 Task: Search one way flight ticket for 4 adults, 1 infant in seat and 1 infant on lap in premium economy from Branson: Branson Airport to Springfield: Abraham Lincoln Capital Airport on 5-2-2023. Choice of flights is Emirates. Number of bags: 5 checked bags. Price is upto 60000. Outbound departure time preference is 14:00.
Action: Mouse moved to (333, 282)
Screenshot: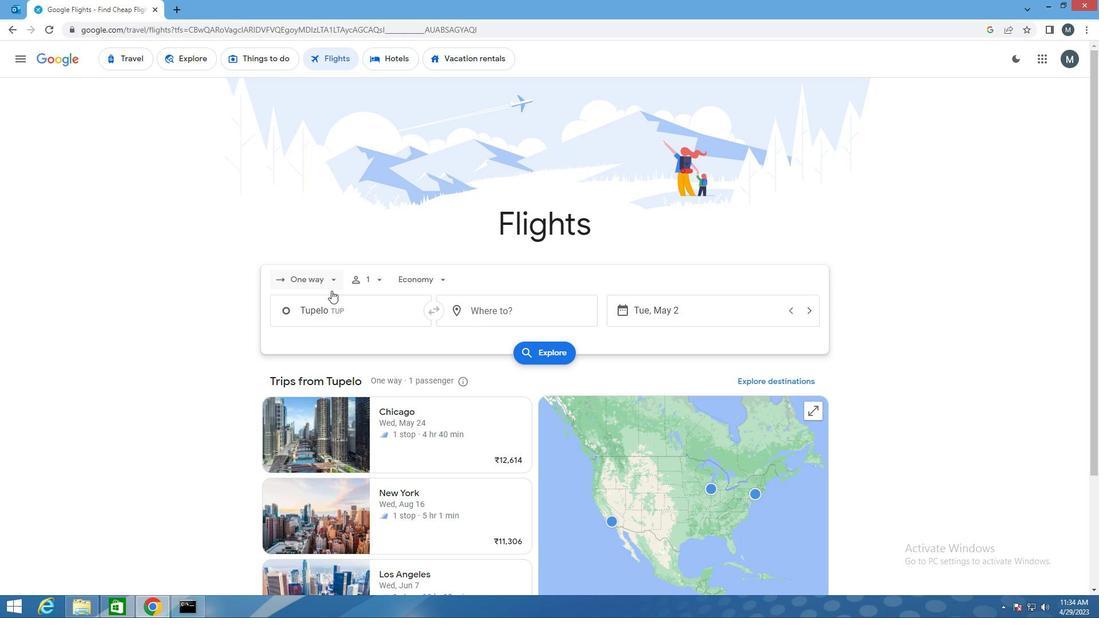 
Action: Mouse pressed left at (333, 282)
Screenshot: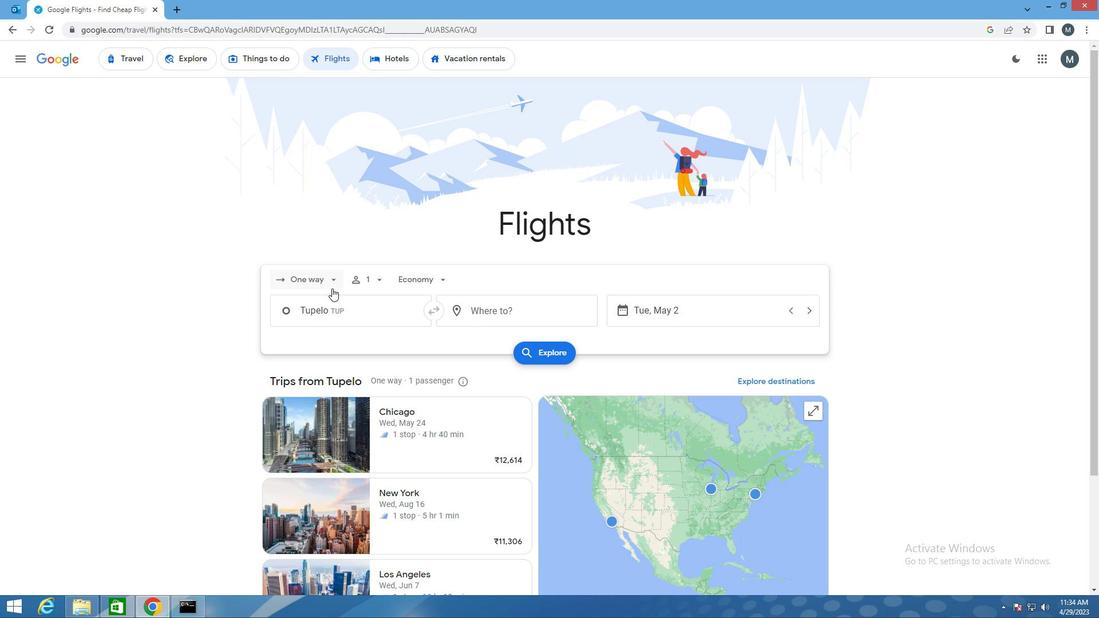 
Action: Mouse moved to (329, 328)
Screenshot: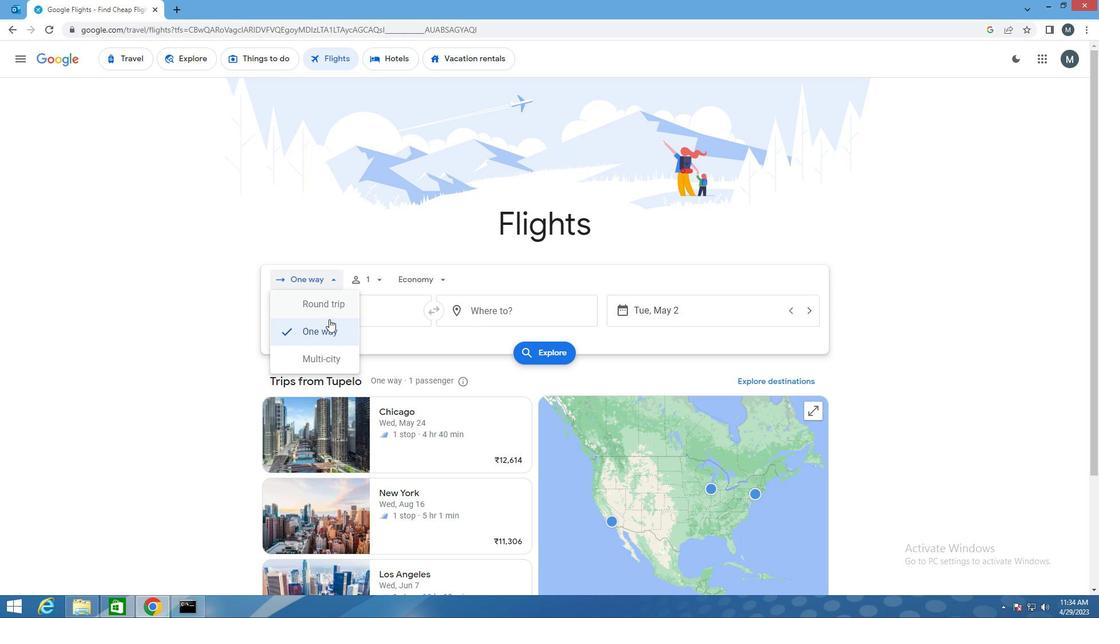 
Action: Mouse pressed left at (329, 328)
Screenshot: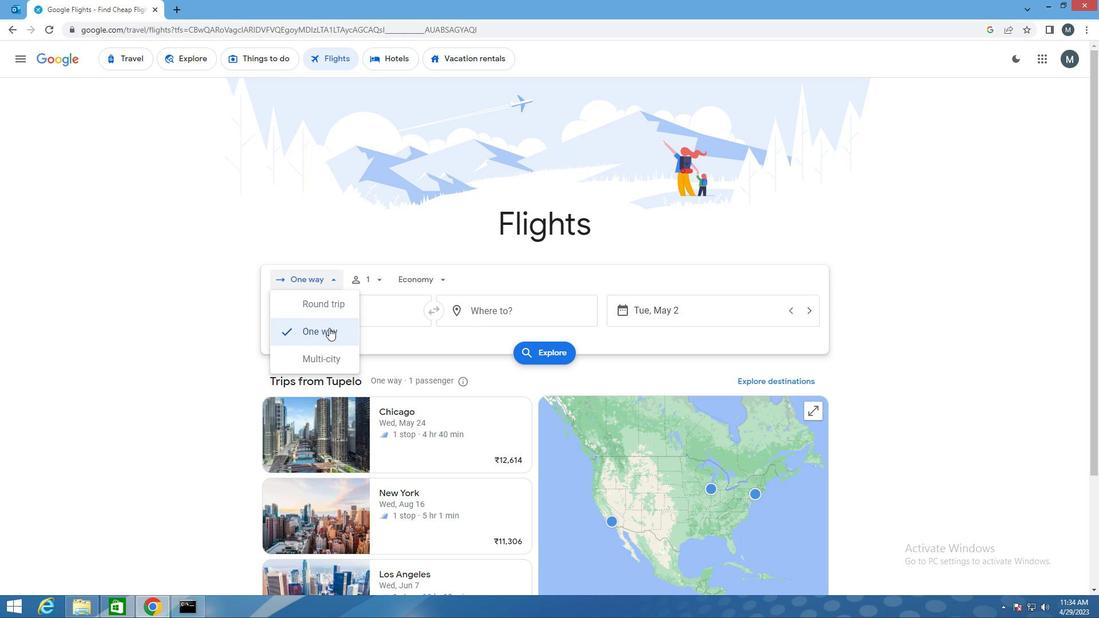
Action: Mouse moved to (367, 282)
Screenshot: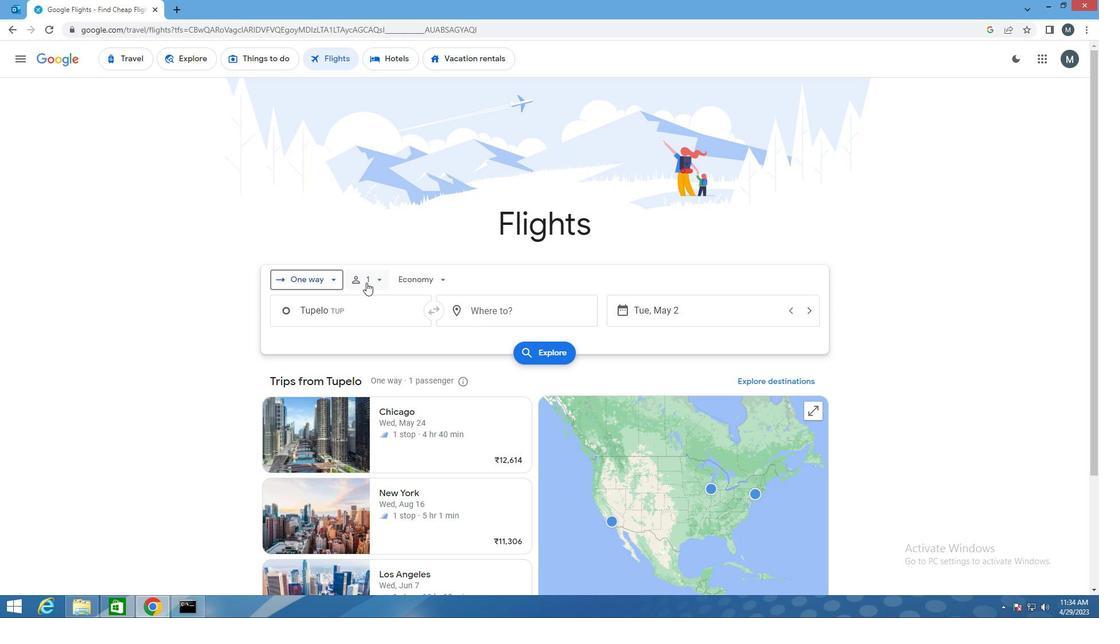 
Action: Mouse pressed left at (367, 282)
Screenshot: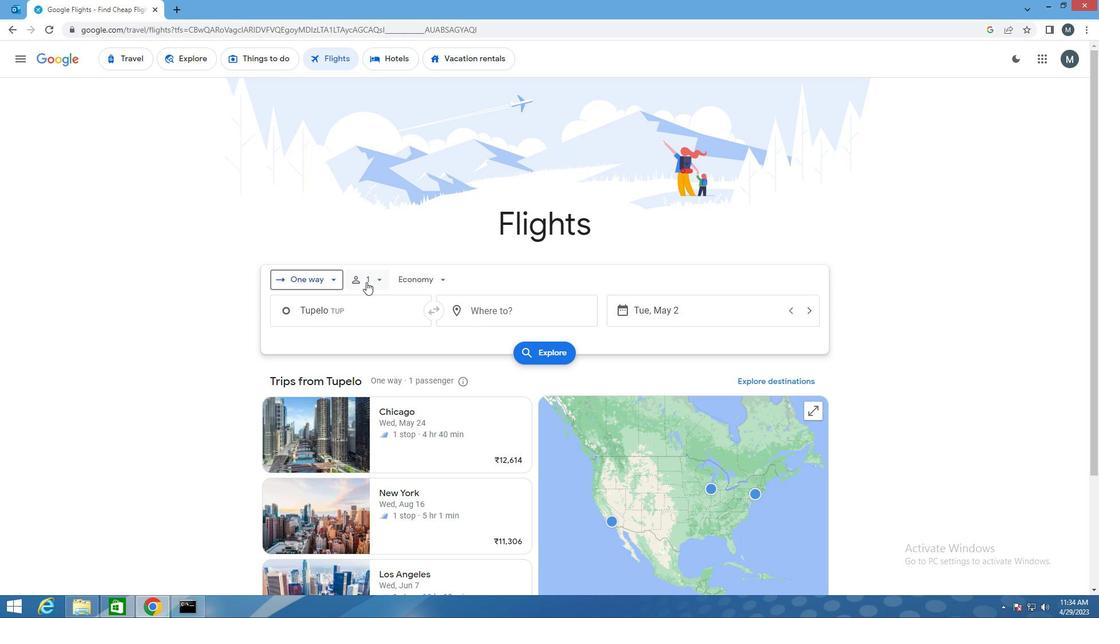
Action: Mouse moved to (461, 310)
Screenshot: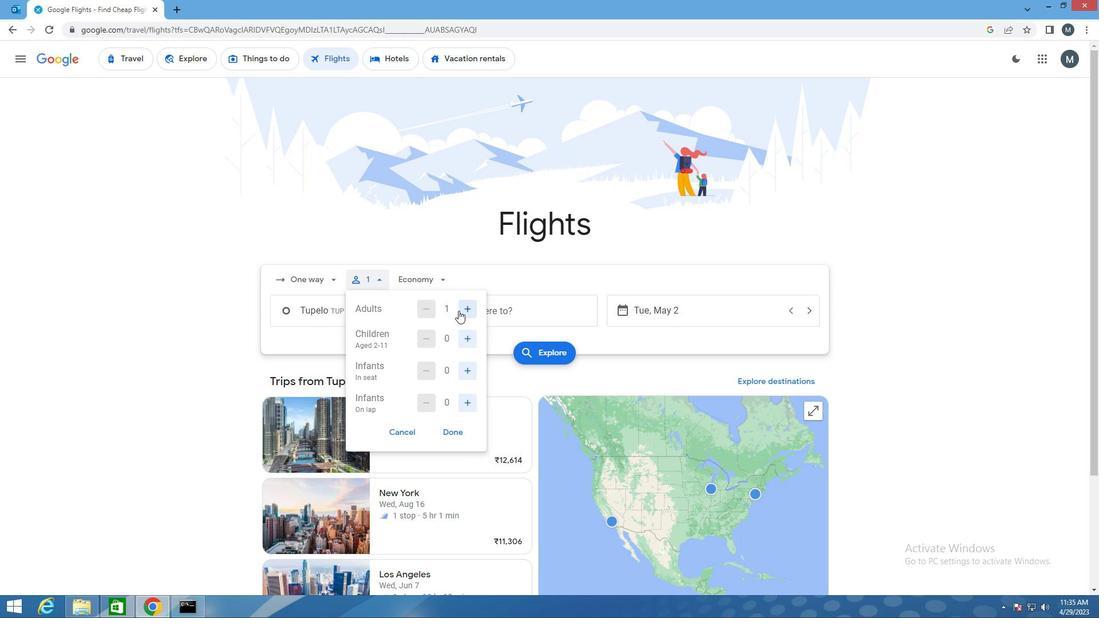 
Action: Mouse pressed left at (461, 310)
Screenshot: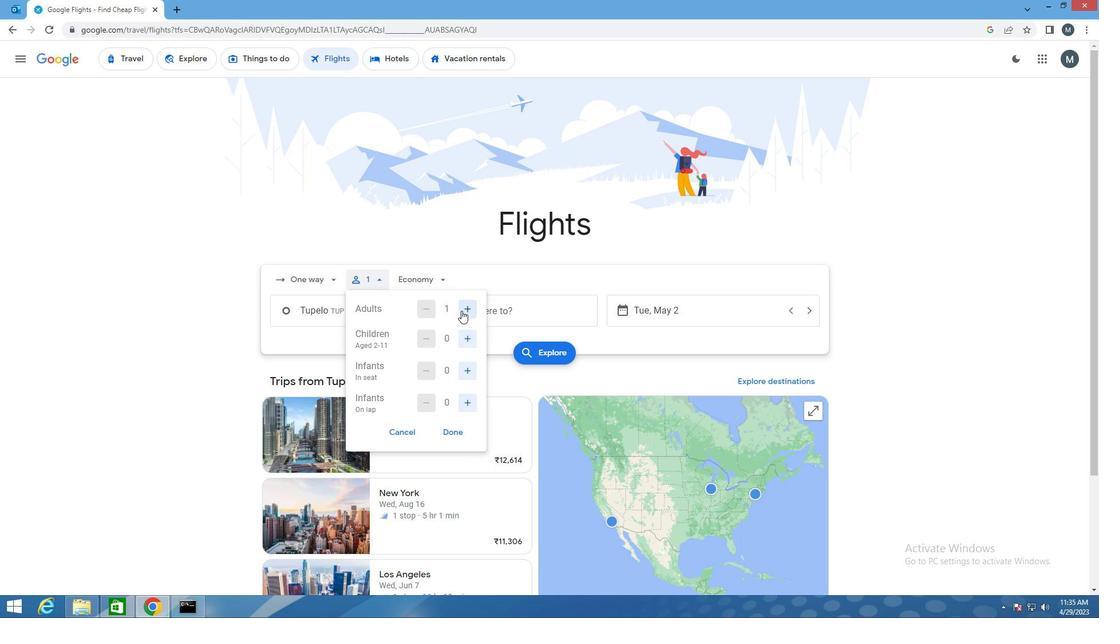
Action: Mouse pressed left at (461, 310)
Screenshot: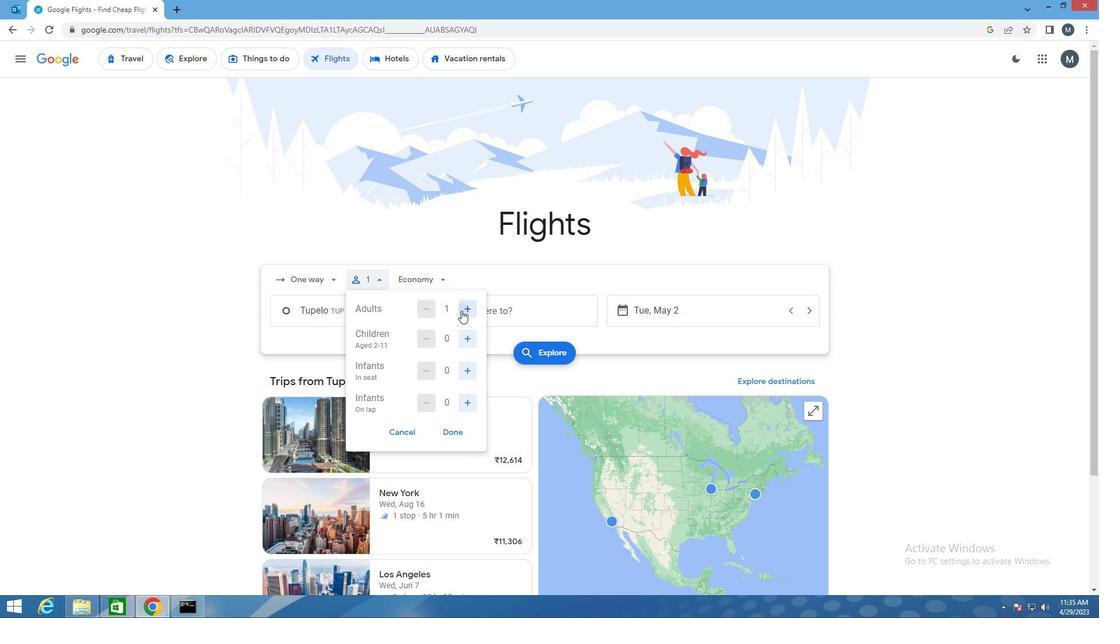 
Action: Mouse pressed left at (461, 310)
Screenshot: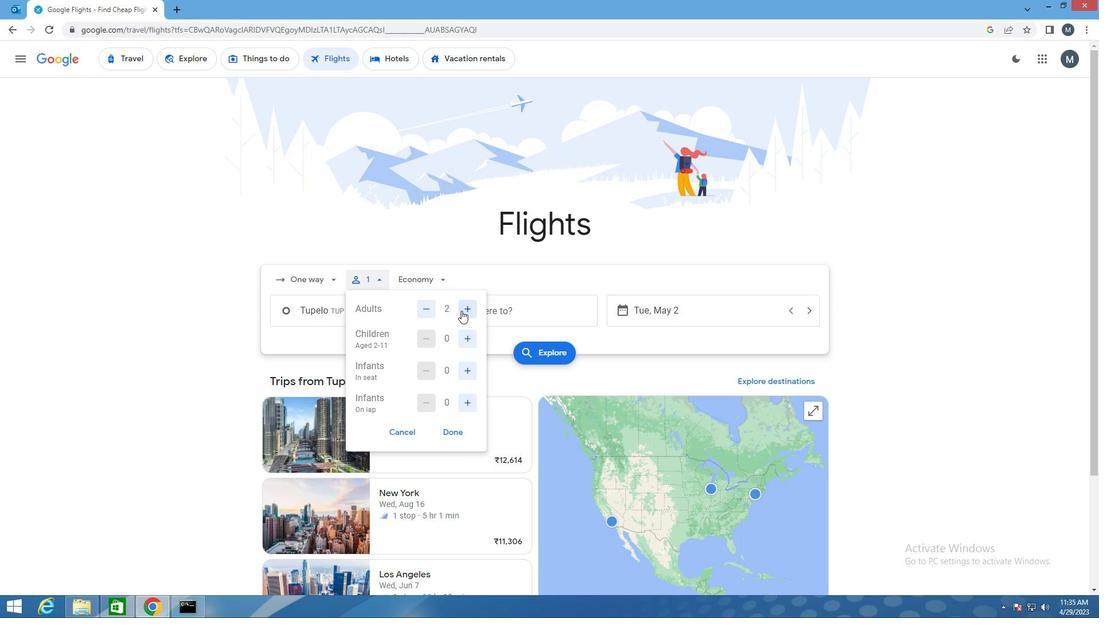 
Action: Mouse moved to (464, 340)
Screenshot: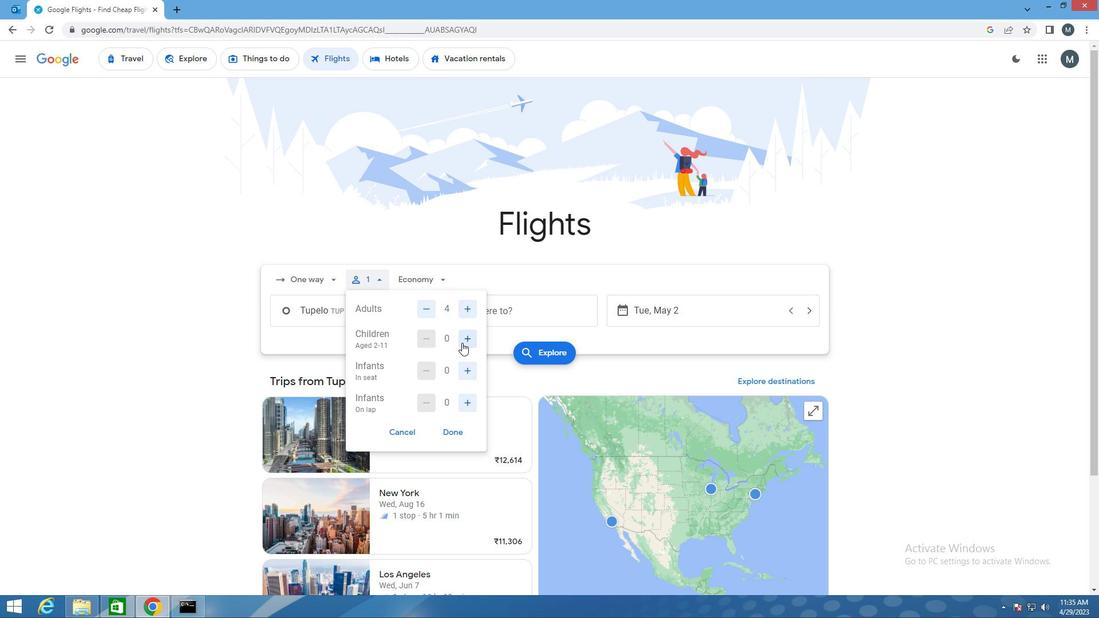
Action: Mouse pressed left at (464, 340)
Screenshot: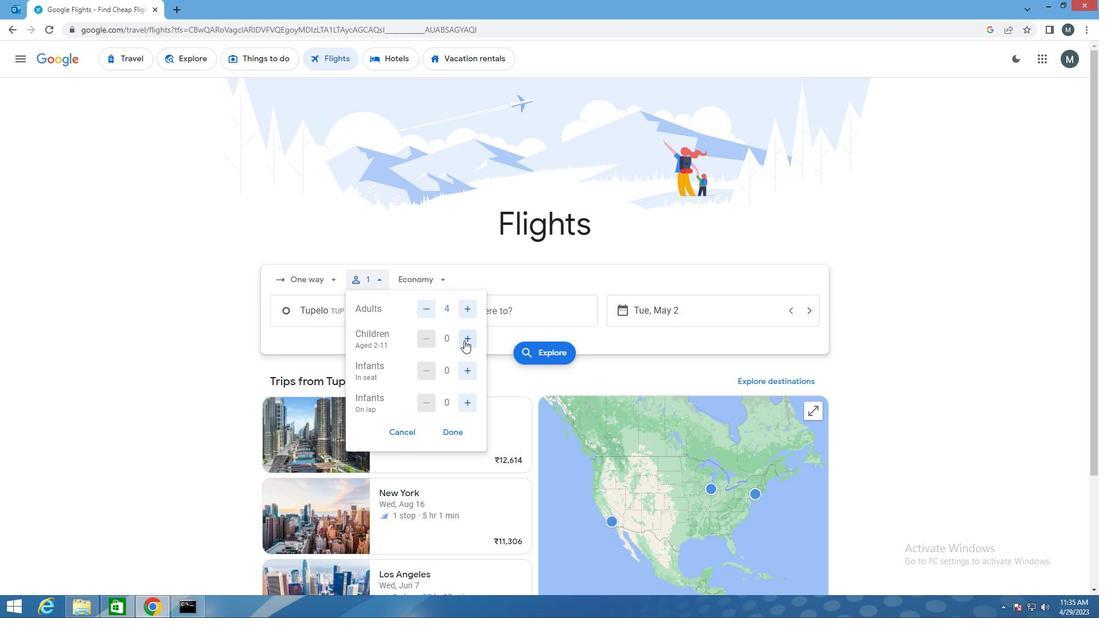 
Action: Mouse moved to (428, 340)
Screenshot: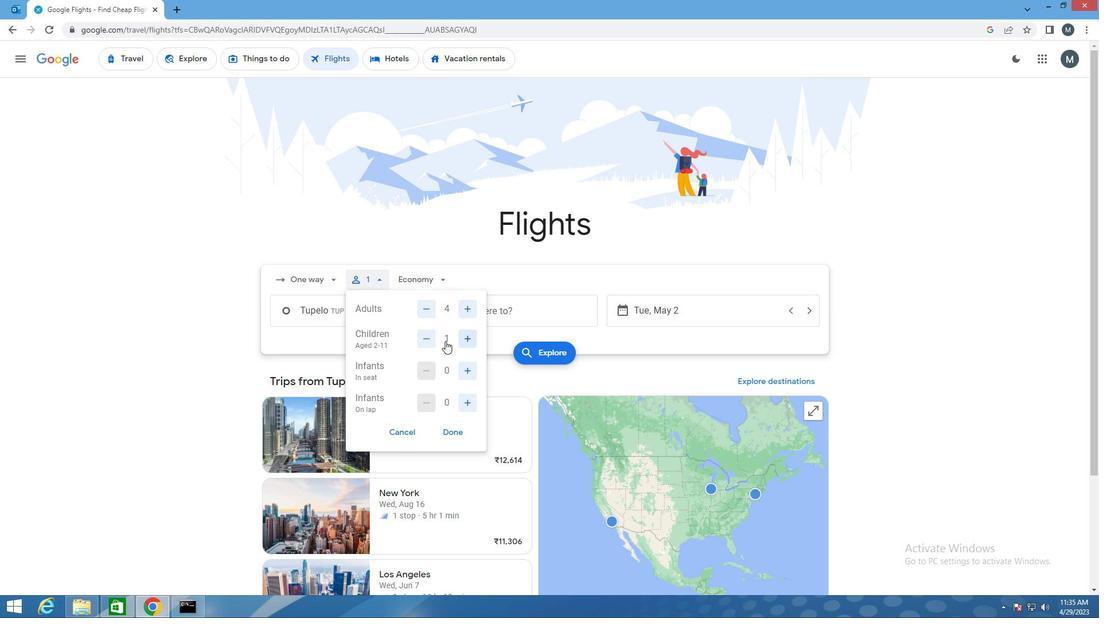 
Action: Mouse pressed left at (428, 340)
Screenshot: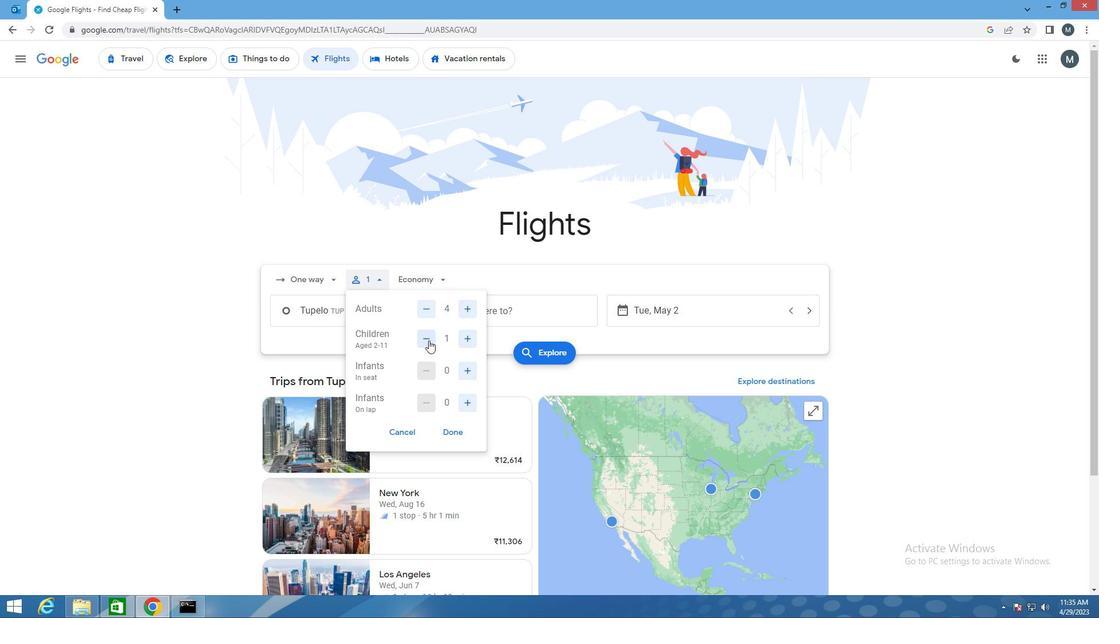 
Action: Mouse moved to (461, 370)
Screenshot: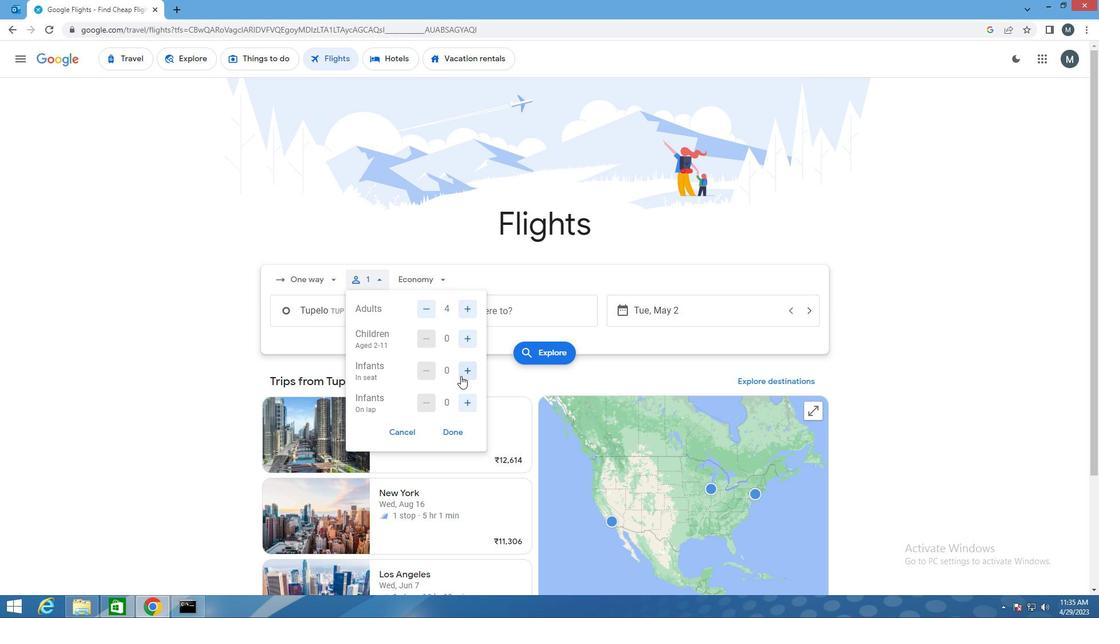 
Action: Mouse pressed left at (461, 370)
Screenshot: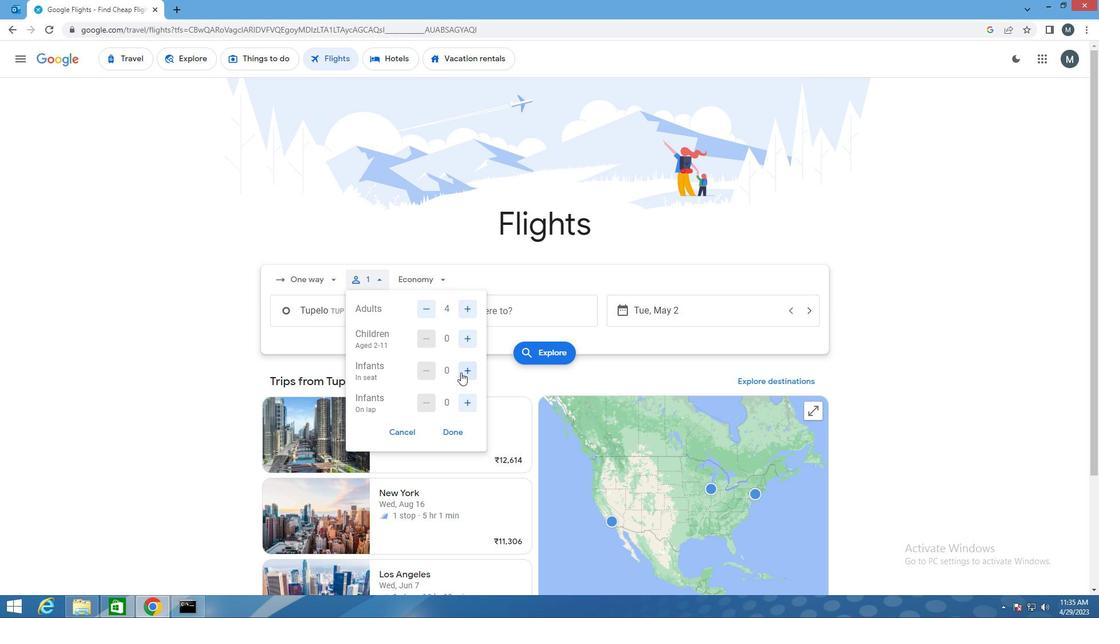 
Action: Mouse moved to (462, 405)
Screenshot: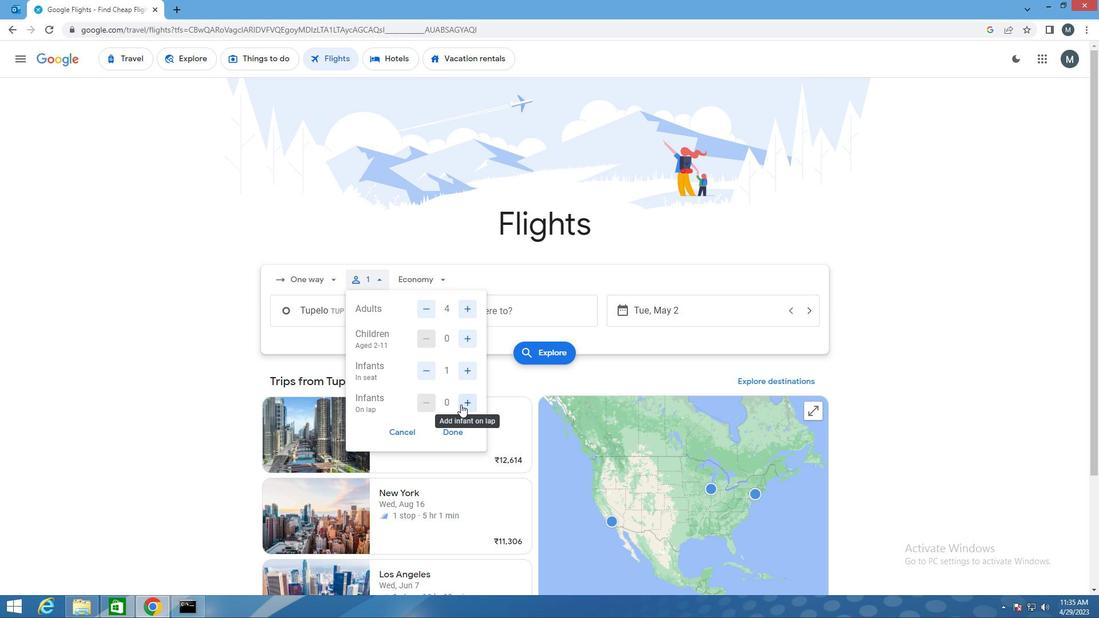 
Action: Mouse pressed left at (462, 405)
Screenshot: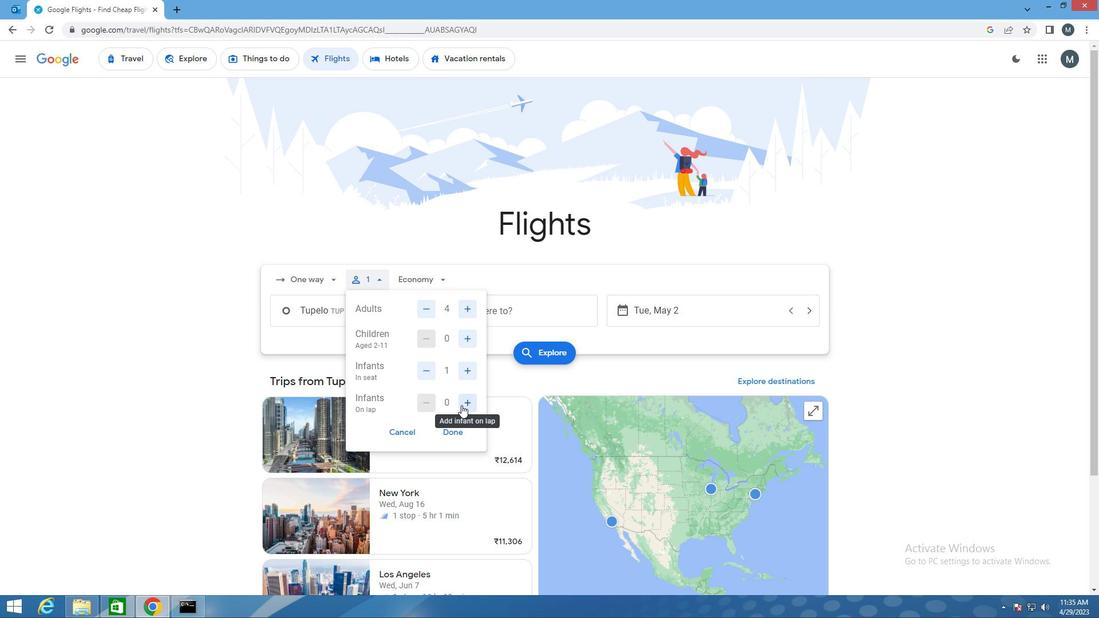 
Action: Mouse moved to (458, 433)
Screenshot: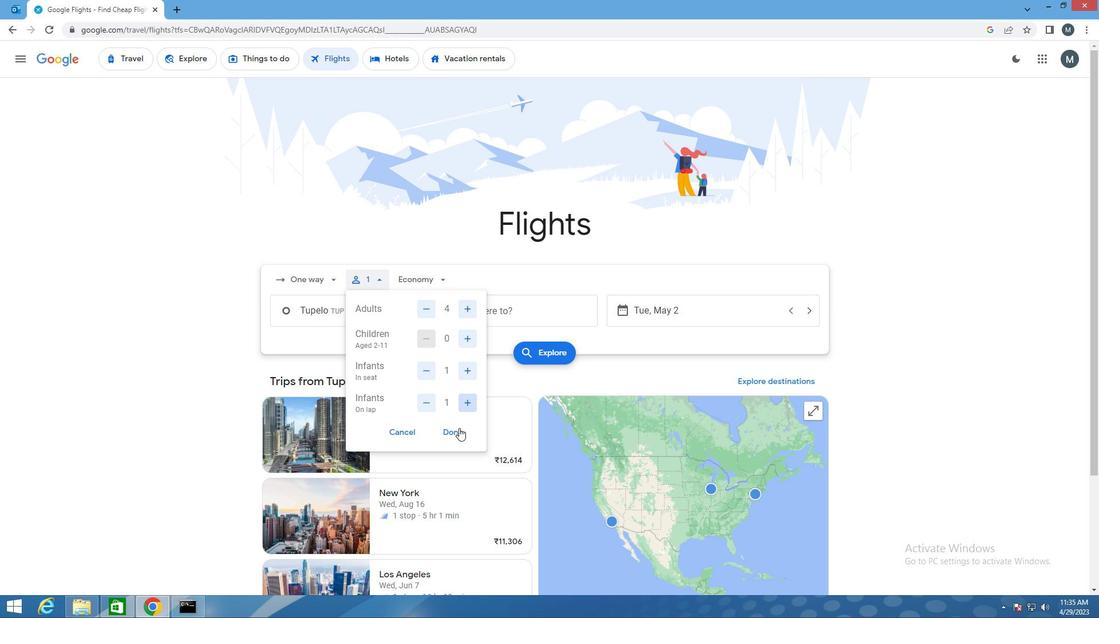 
Action: Mouse pressed left at (458, 433)
Screenshot: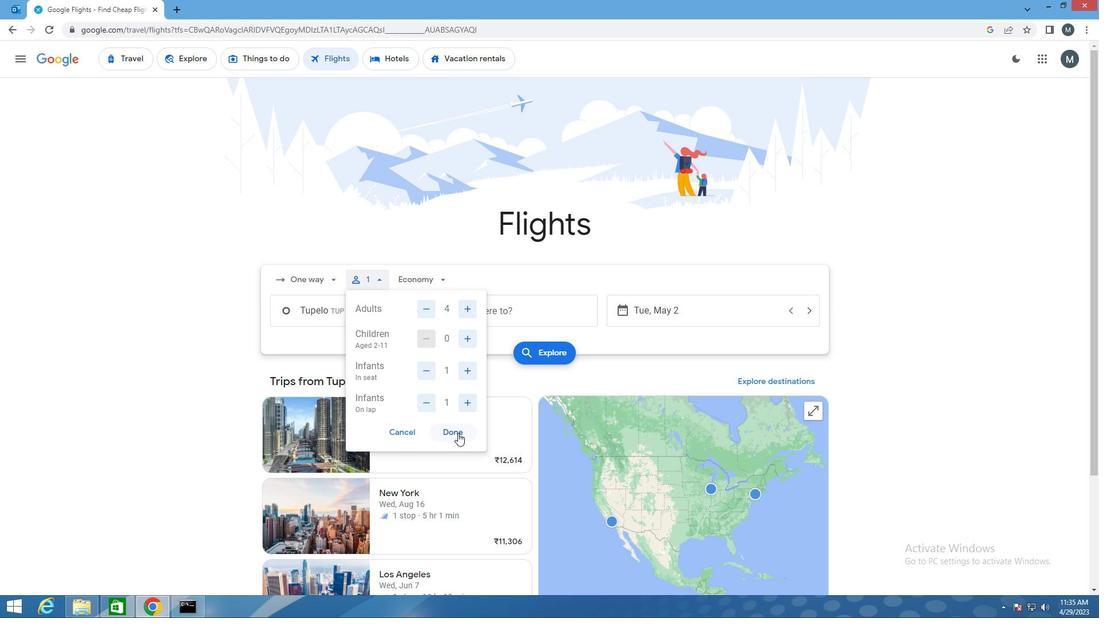 
Action: Mouse moved to (436, 281)
Screenshot: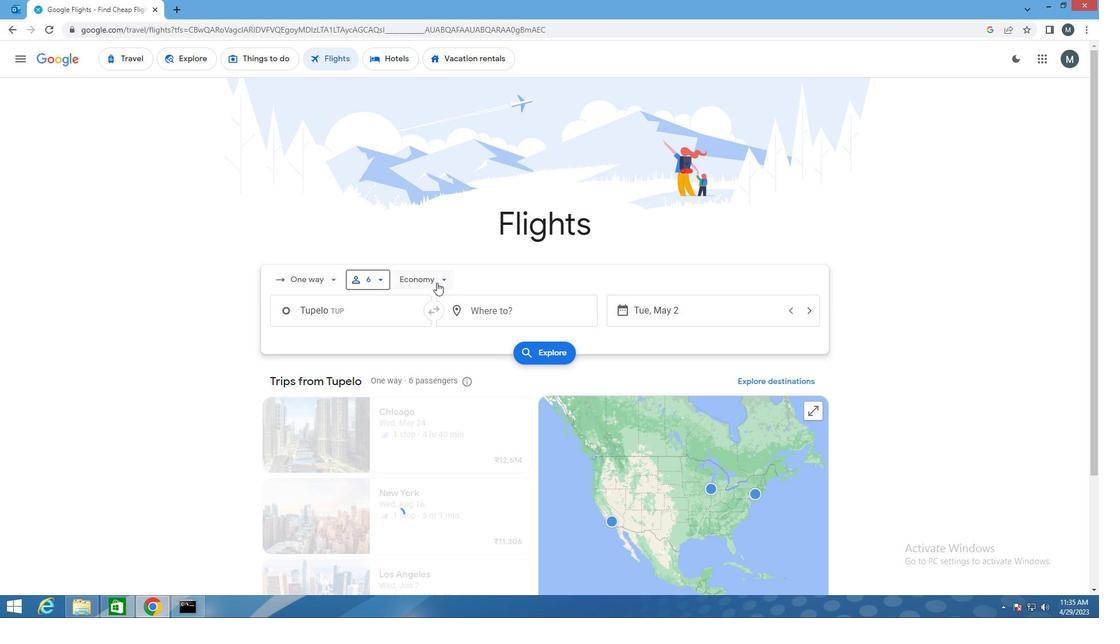 
Action: Mouse pressed left at (436, 281)
Screenshot: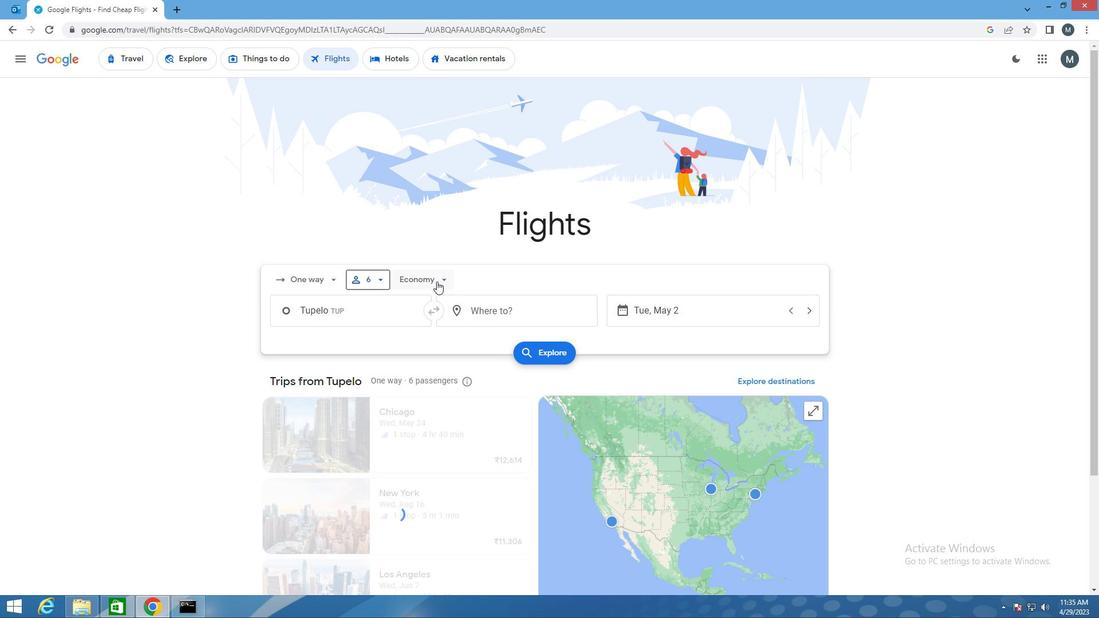 
Action: Mouse moved to (440, 332)
Screenshot: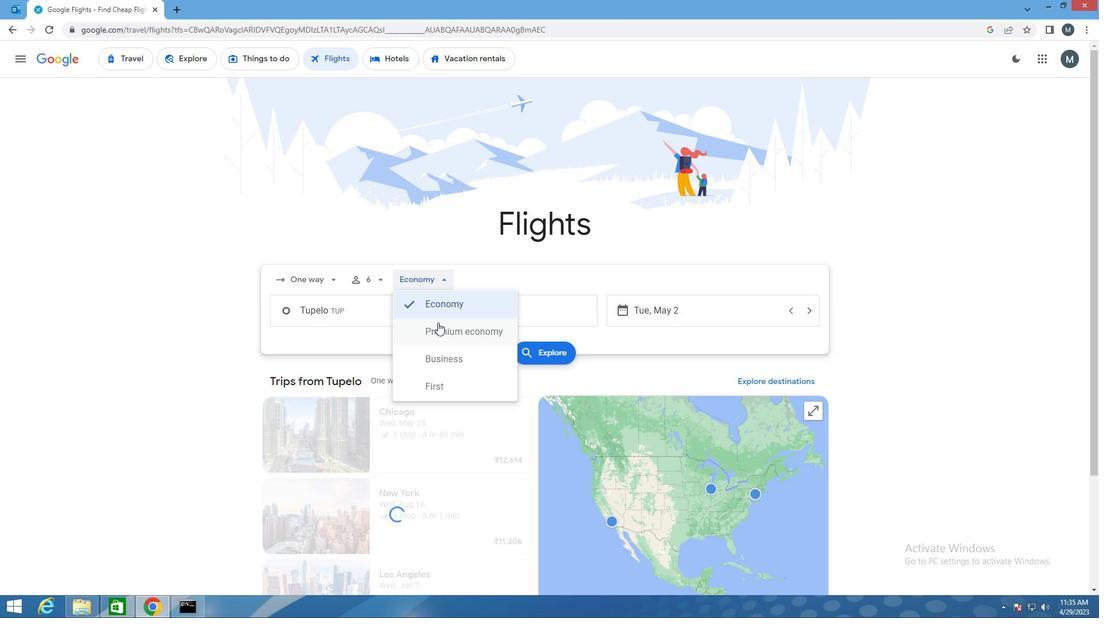 
Action: Mouse pressed left at (440, 332)
Screenshot: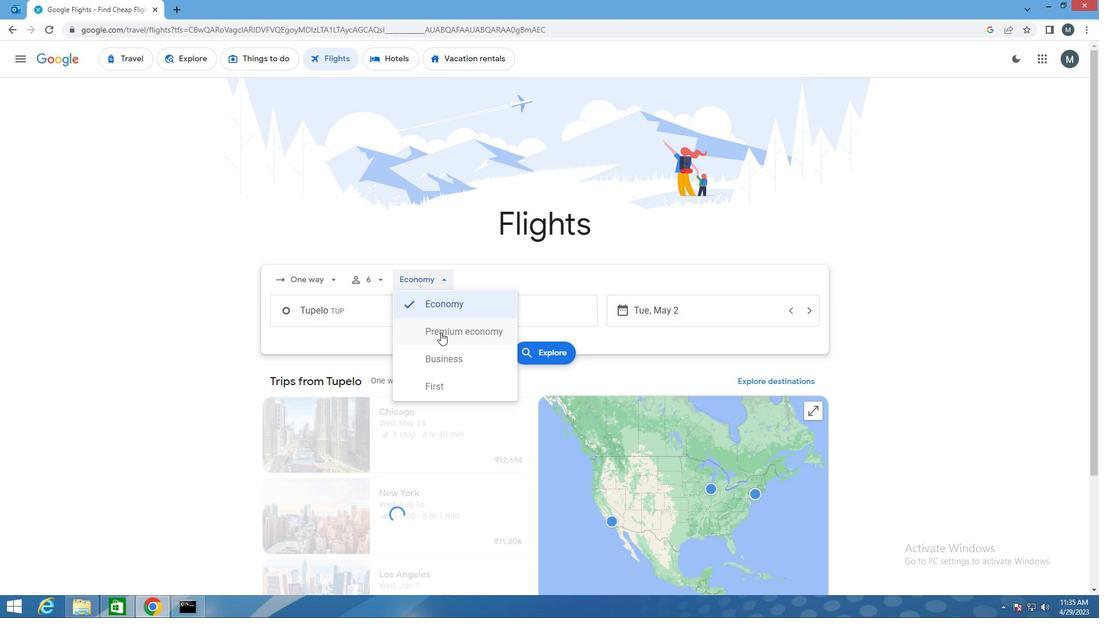 
Action: Mouse moved to (353, 316)
Screenshot: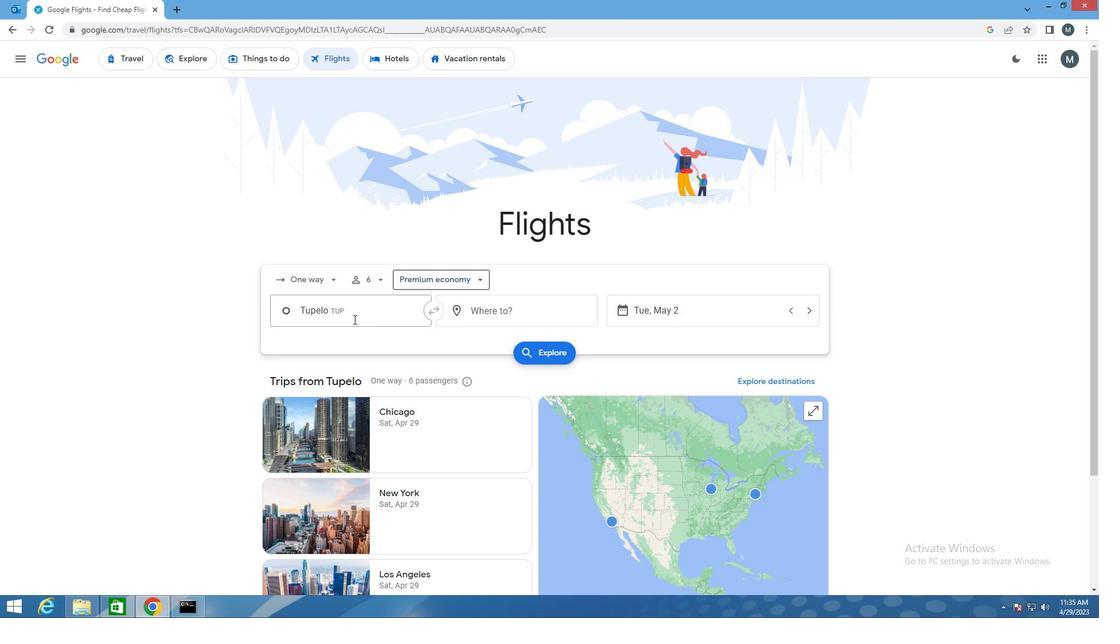 
Action: Mouse pressed left at (353, 316)
Screenshot: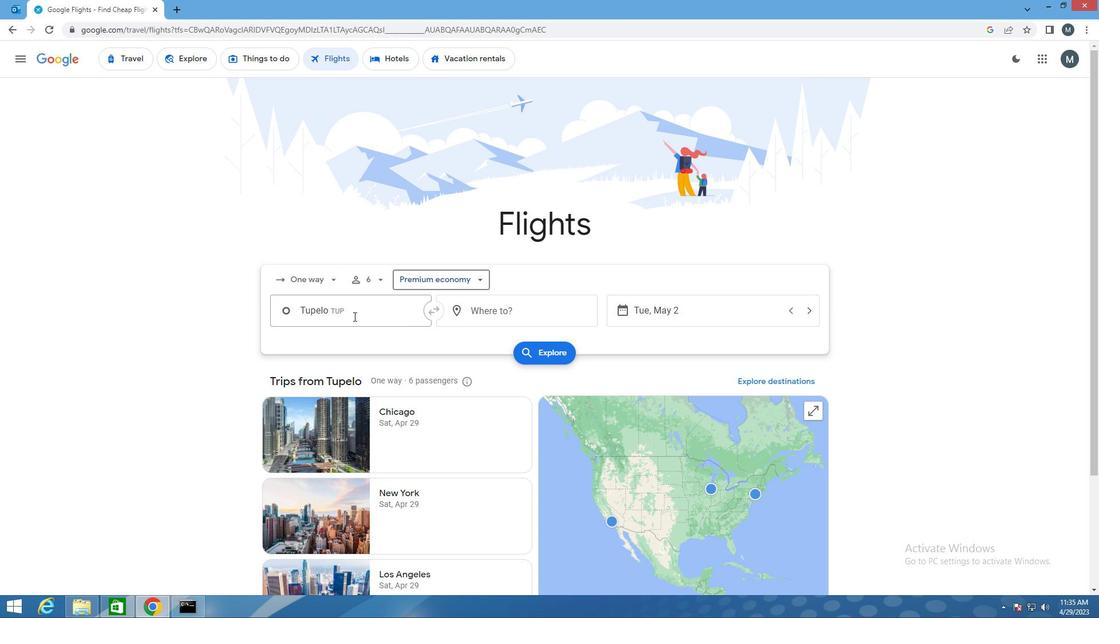 
Action: Mouse moved to (351, 316)
Screenshot: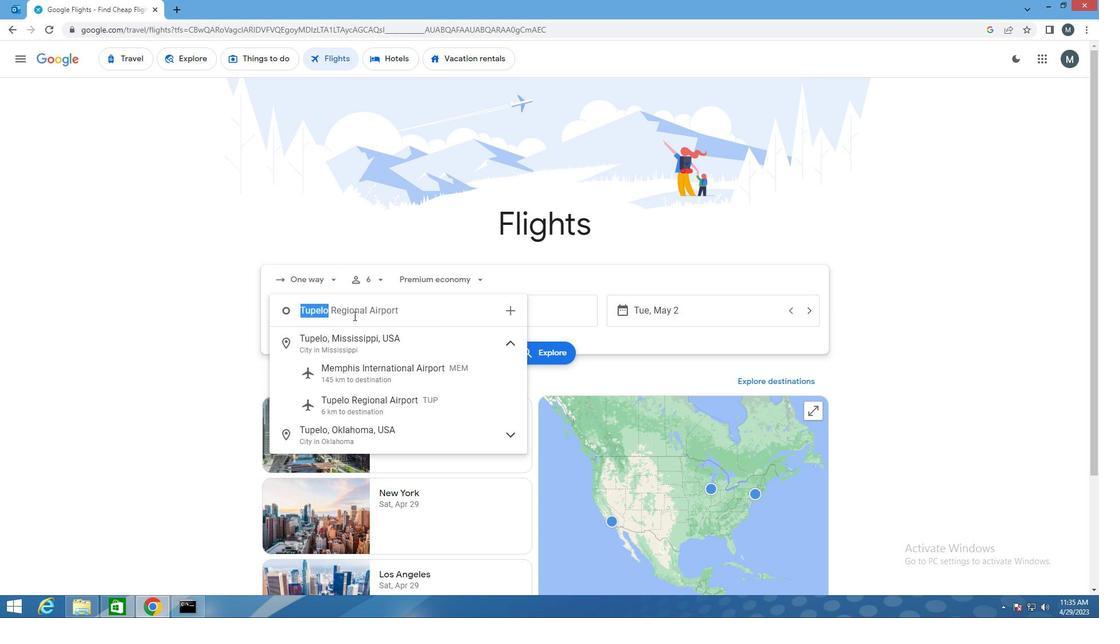 
Action: Key pressed <Key.shift>BRANSON<Key.space>AI
Screenshot: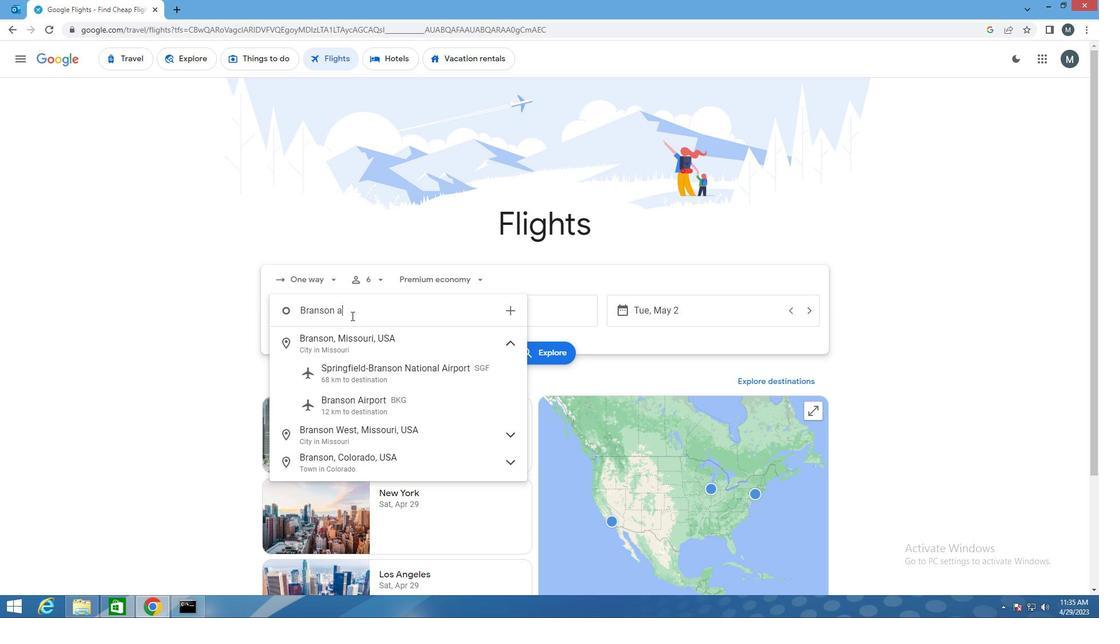 
Action: Mouse moved to (353, 373)
Screenshot: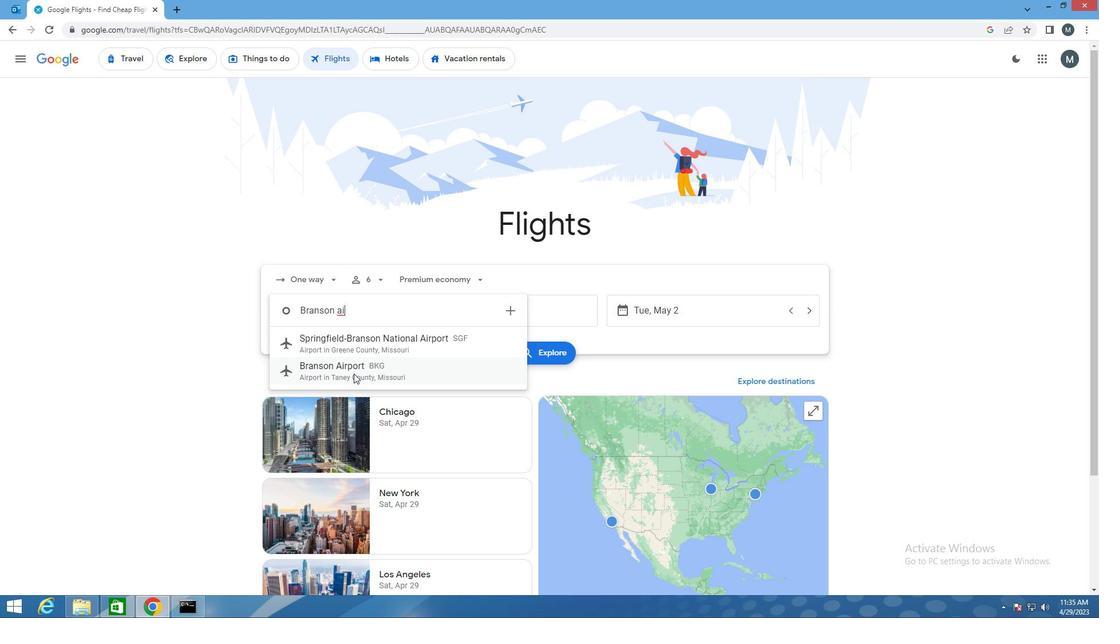 
Action: Mouse pressed left at (353, 373)
Screenshot: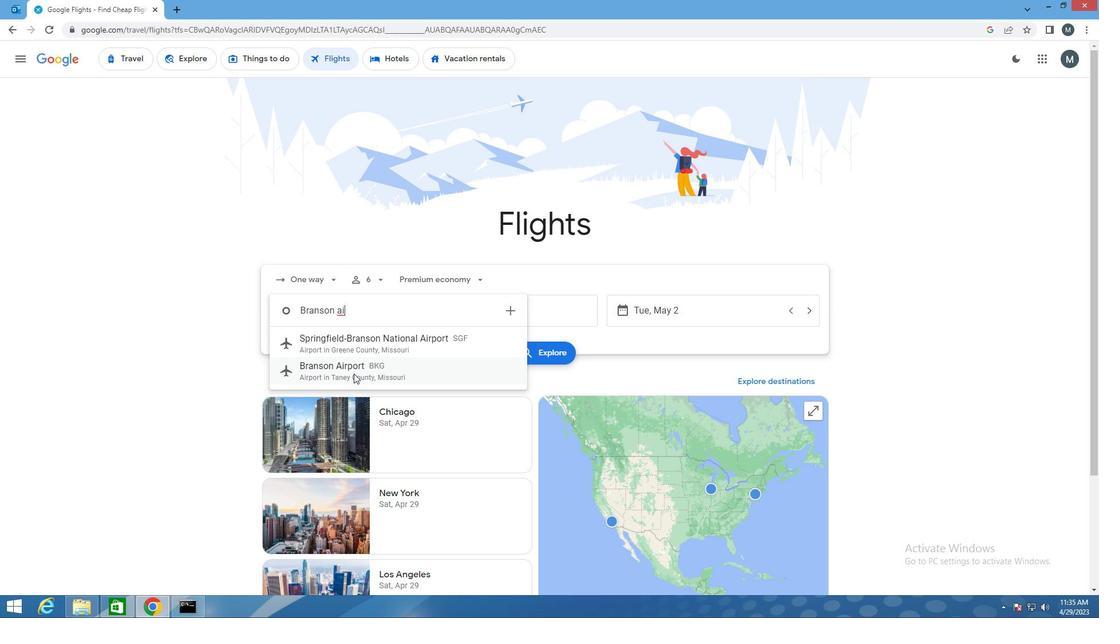 
Action: Mouse moved to (478, 306)
Screenshot: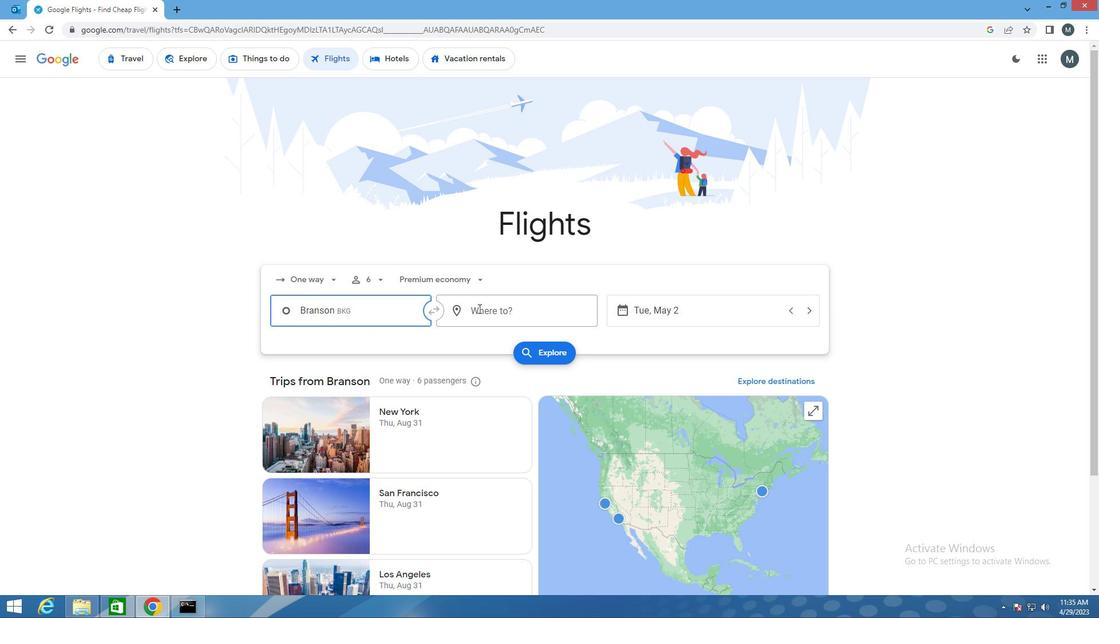 
Action: Mouse pressed left at (478, 306)
Screenshot: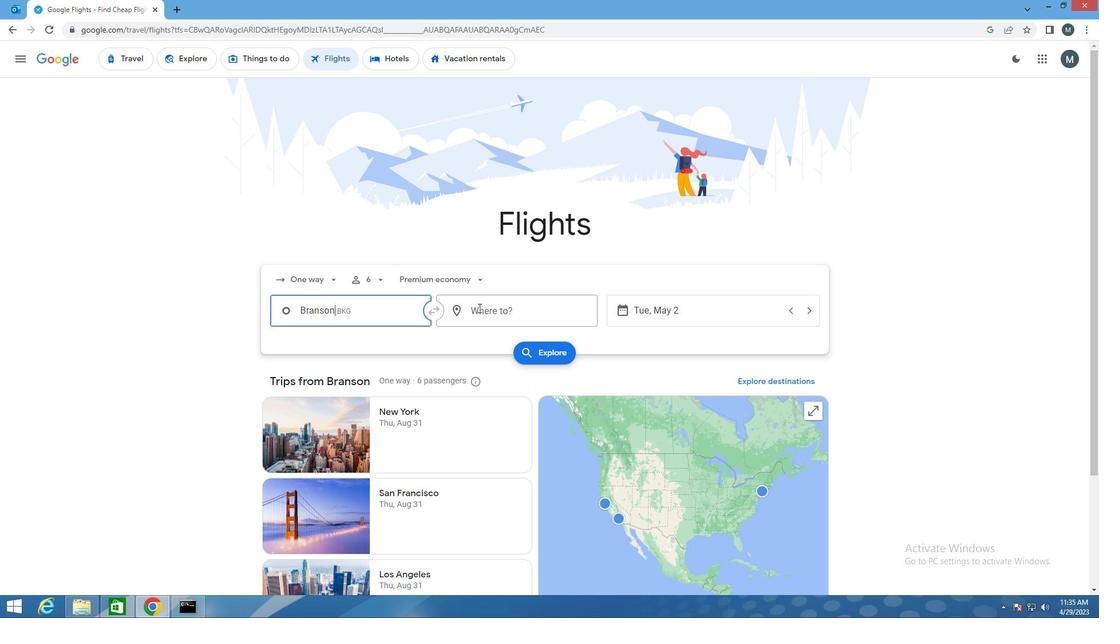 
Action: Mouse moved to (471, 310)
Screenshot: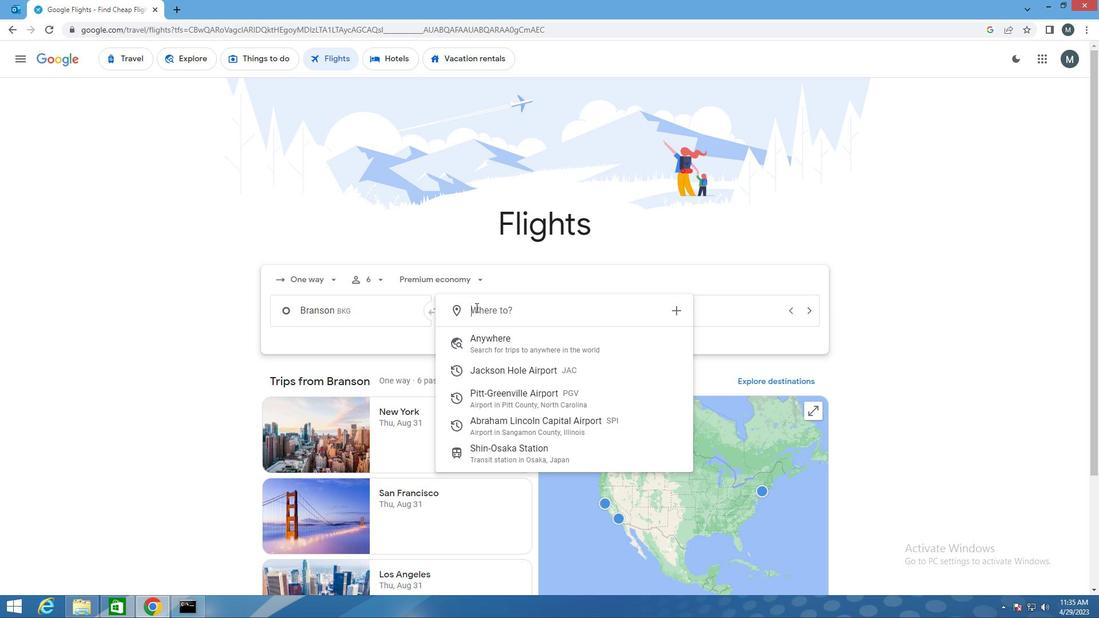 
Action: Key pressed S
Screenshot: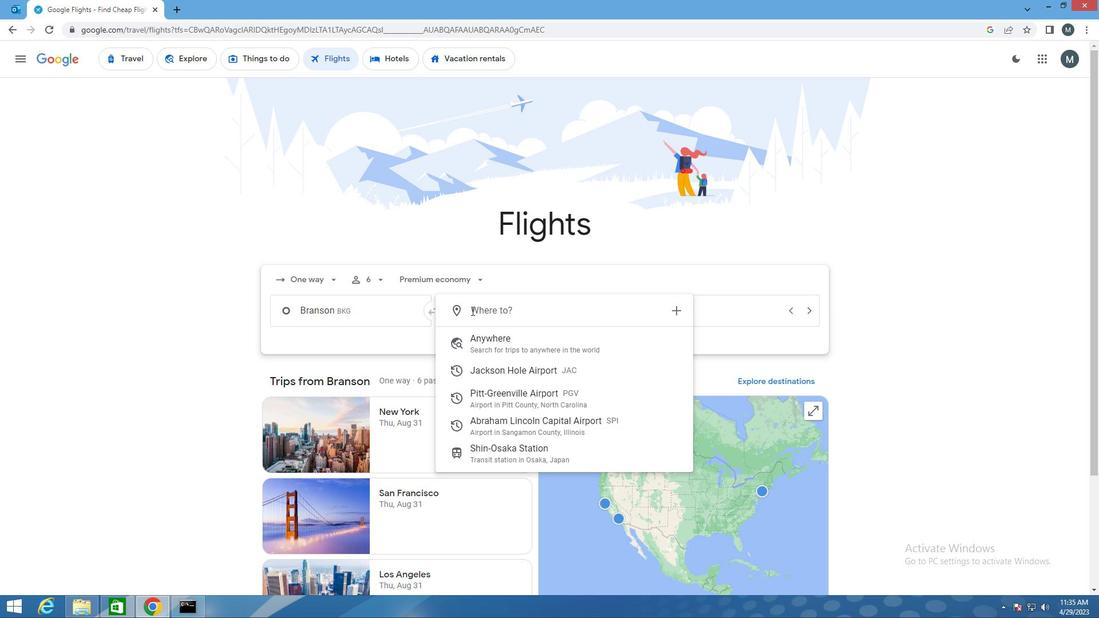
Action: Mouse moved to (469, 313)
Screenshot: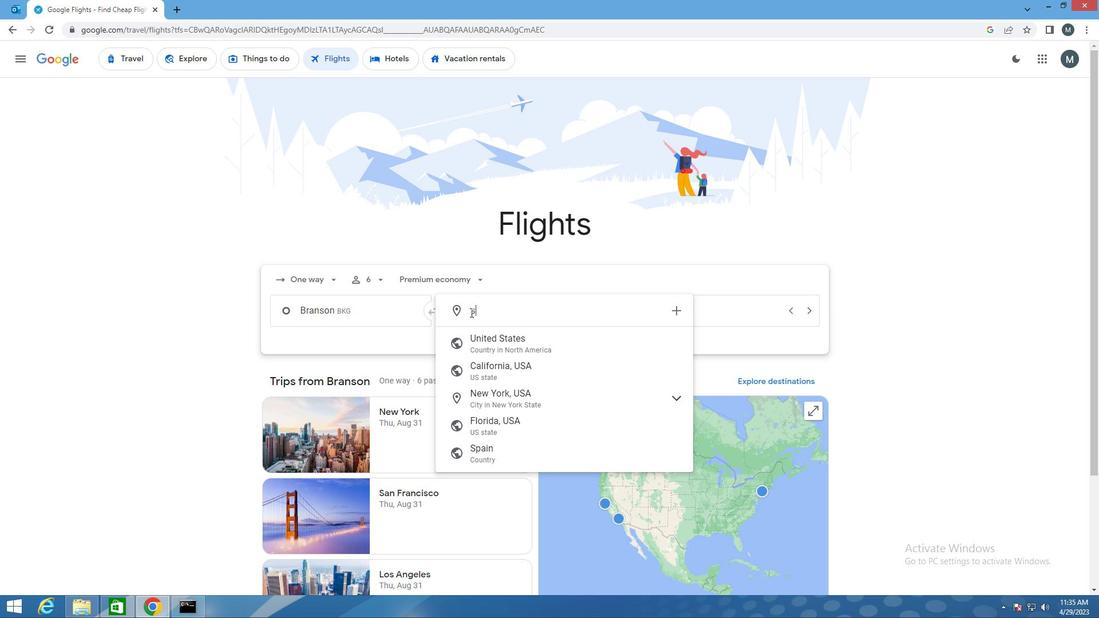 
Action: Key pressed P
Screenshot: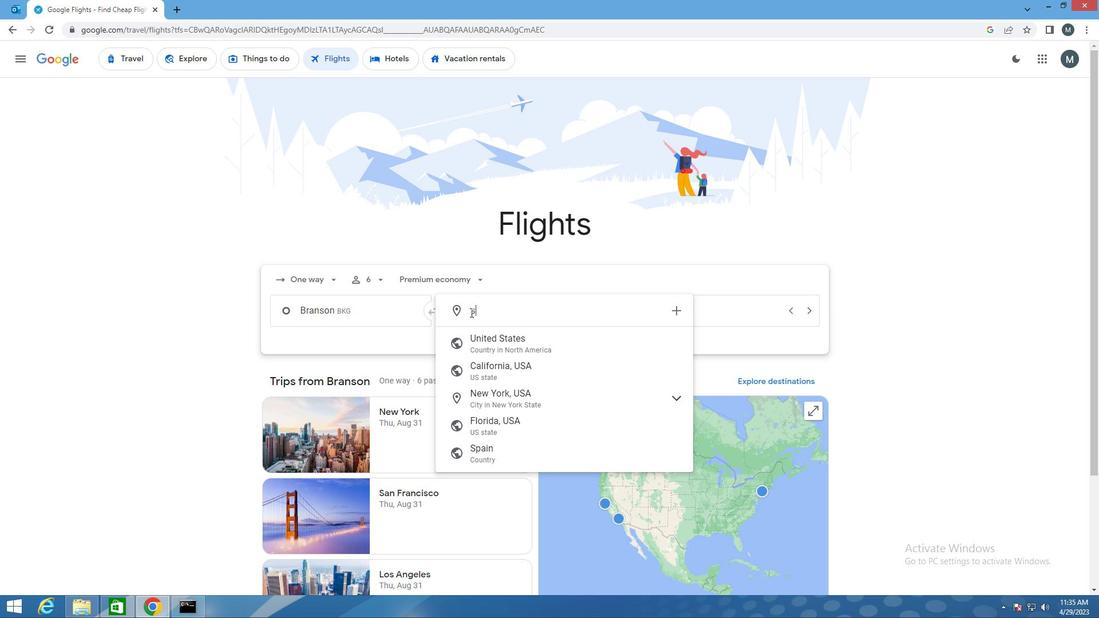 
Action: Mouse moved to (467, 317)
Screenshot: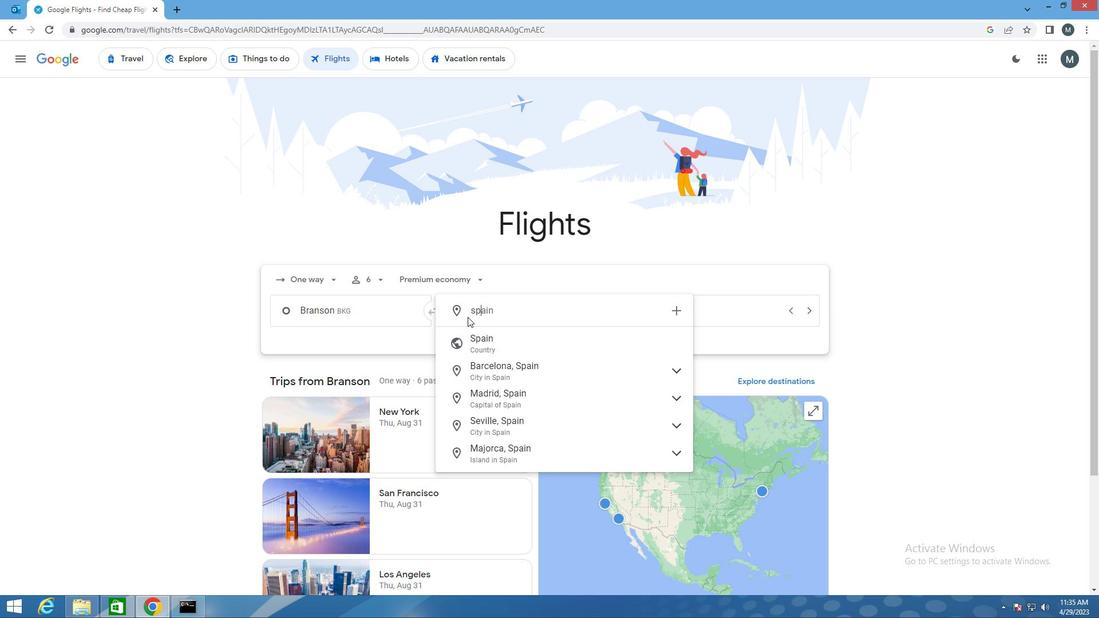 
Action: Key pressed I
Screenshot: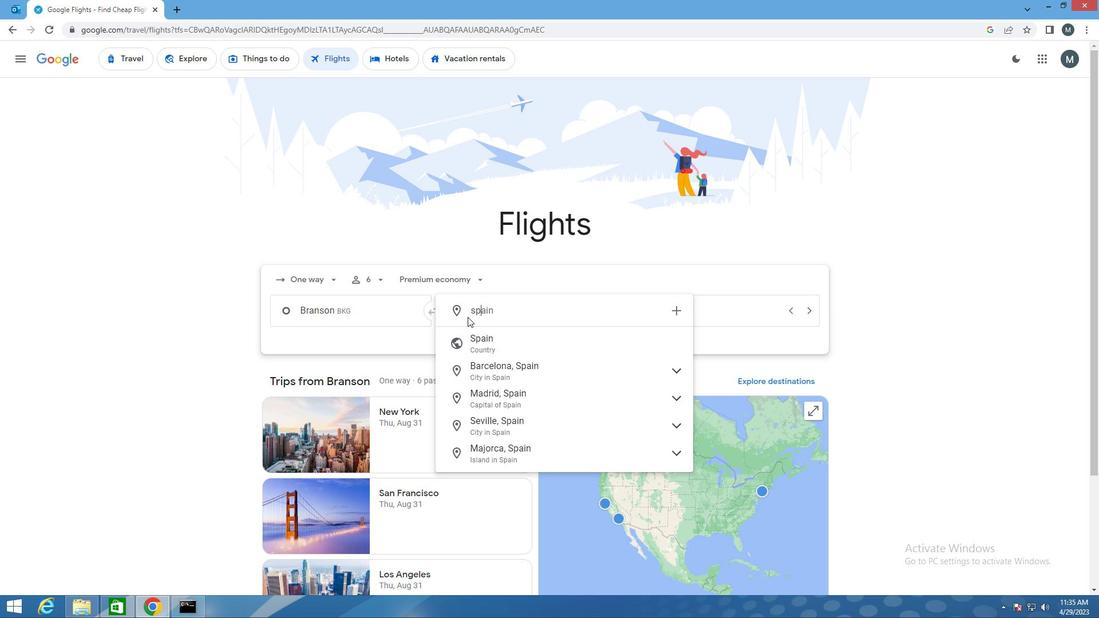 
Action: Mouse moved to (522, 344)
Screenshot: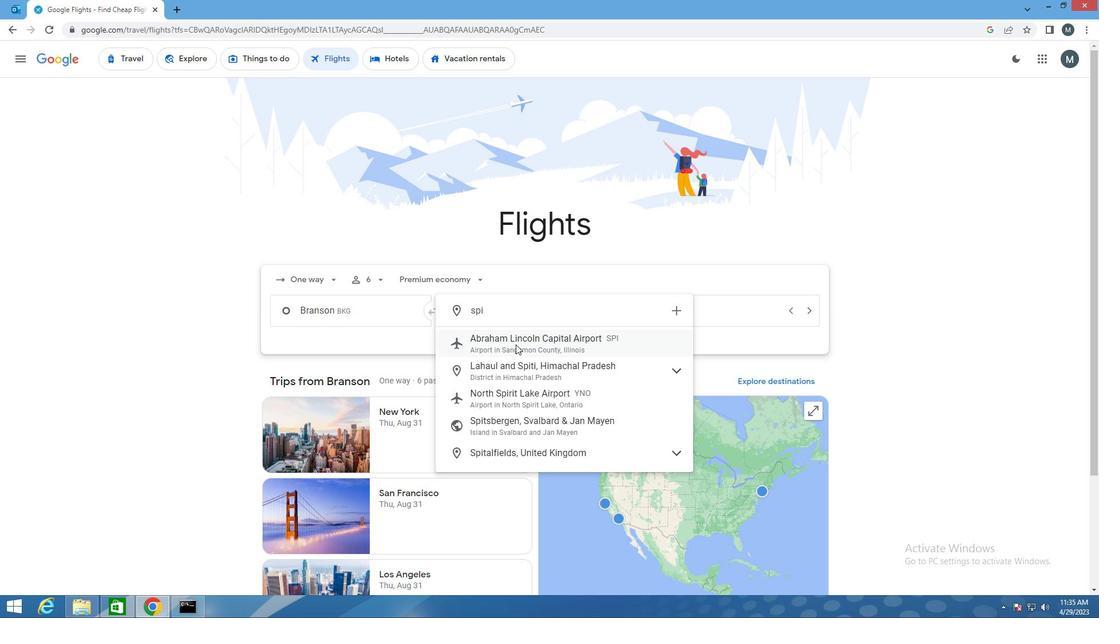 
Action: Mouse pressed left at (522, 344)
Screenshot: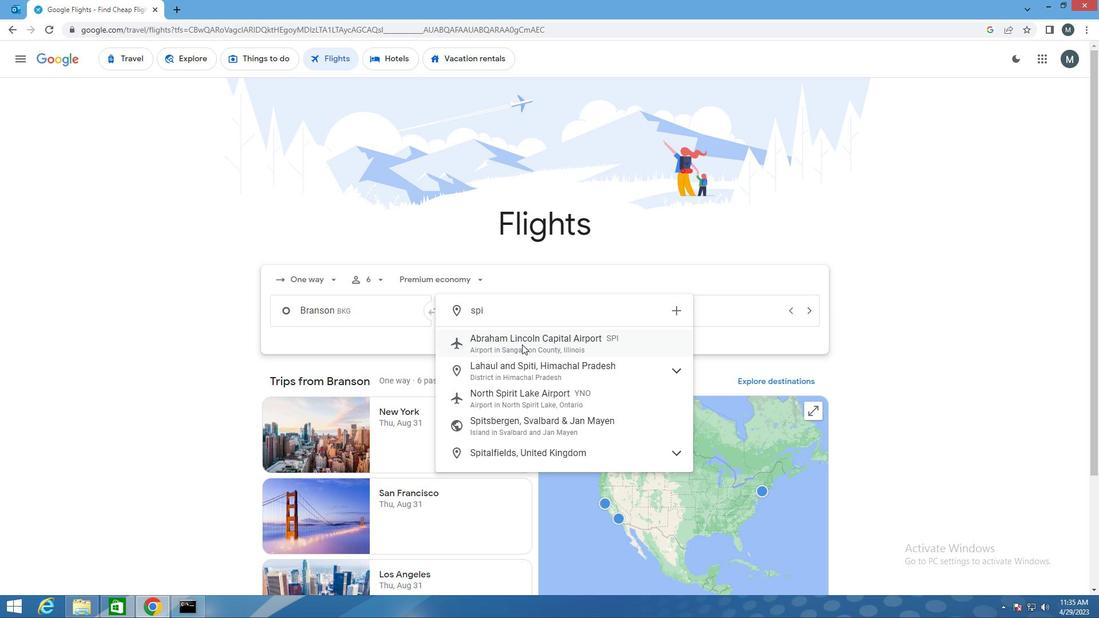 
Action: Mouse moved to (633, 317)
Screenshot: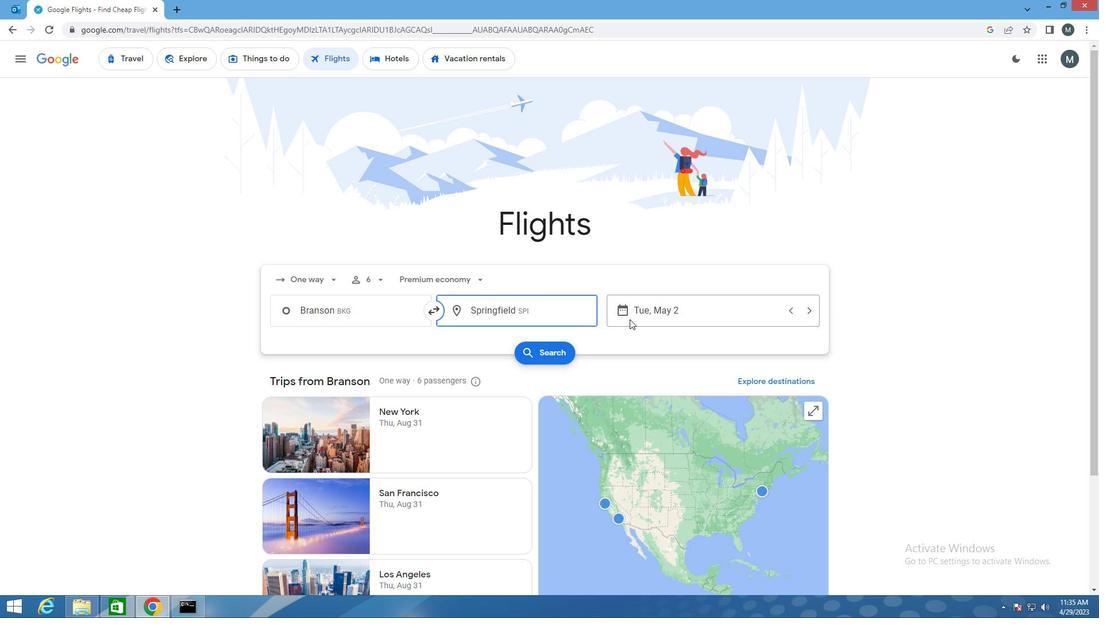
Action: Mouse pressed left at (633, 317)
Screenshot: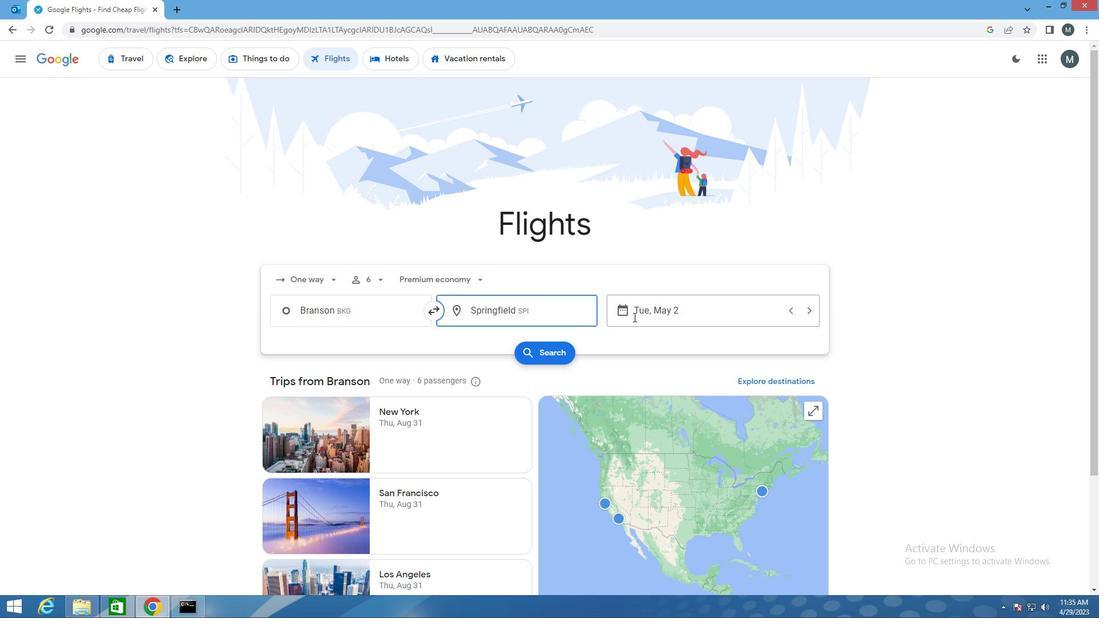 
Action: Mouse moved to (691, 391)
Screenshot: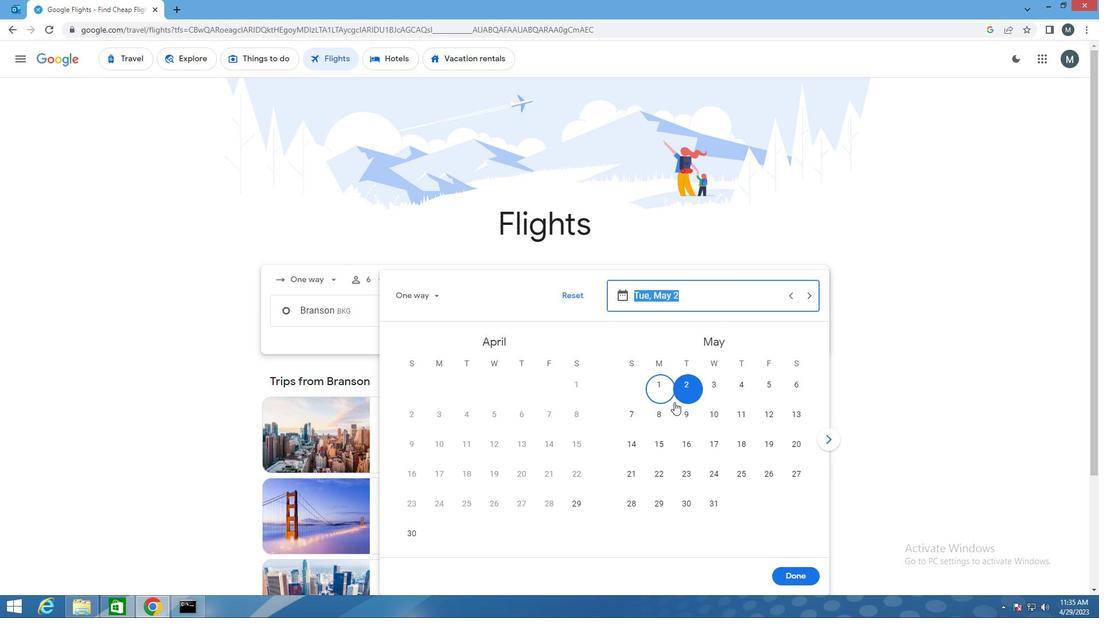 
Action: Mouse pressed left at (691, 391)
Screenshot: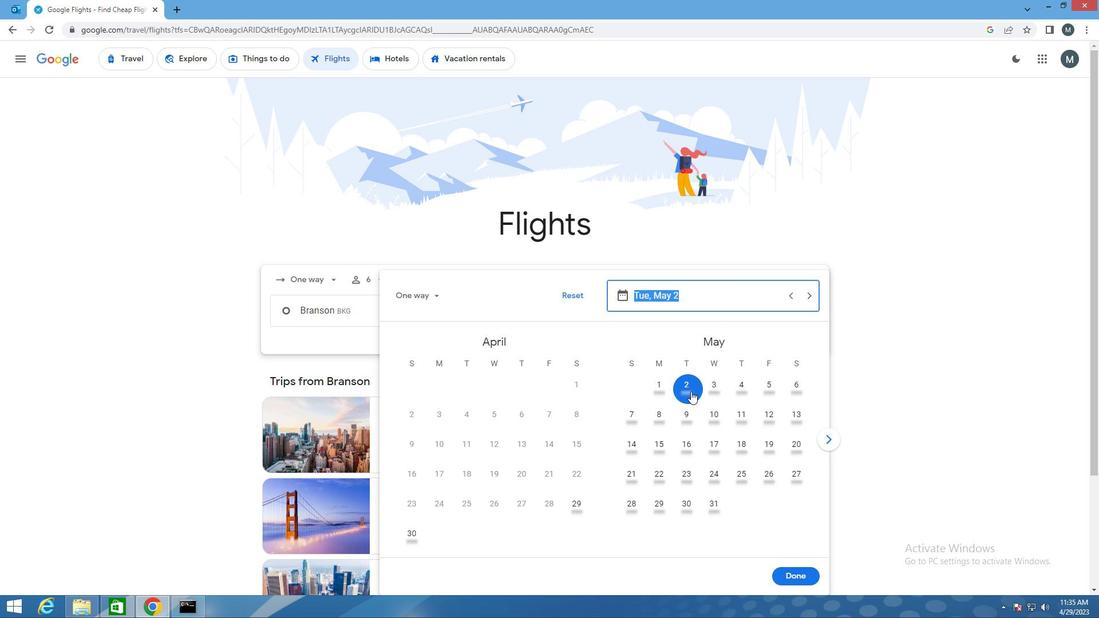 
Action: Mouse moved to (801, 580)
Screenshot: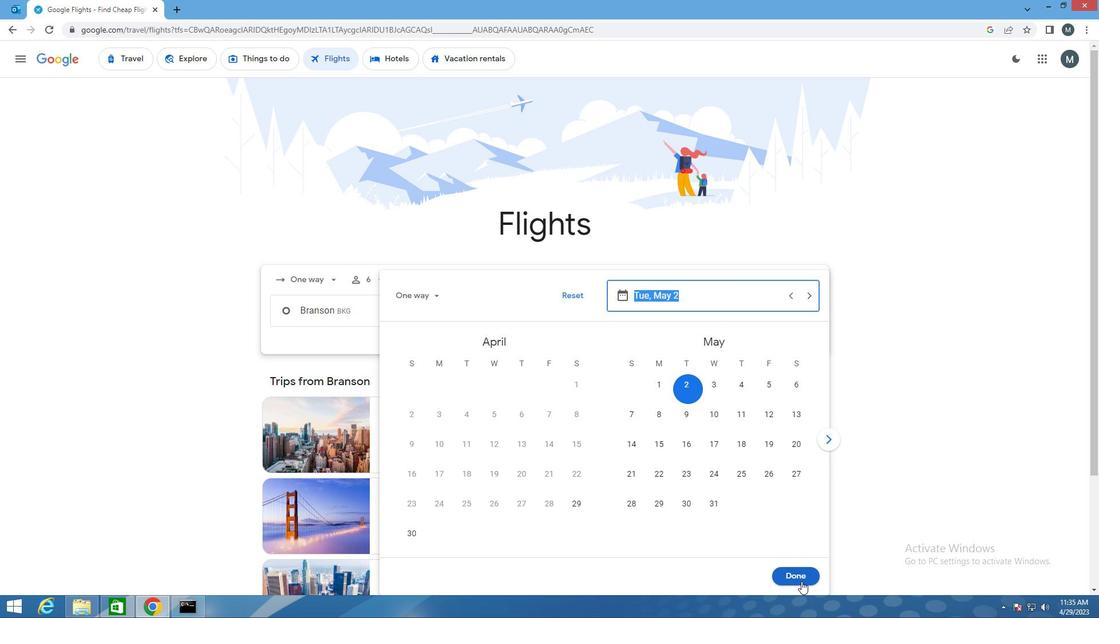 
Action: Mouse pressed left at (801, 580)
Screenshot: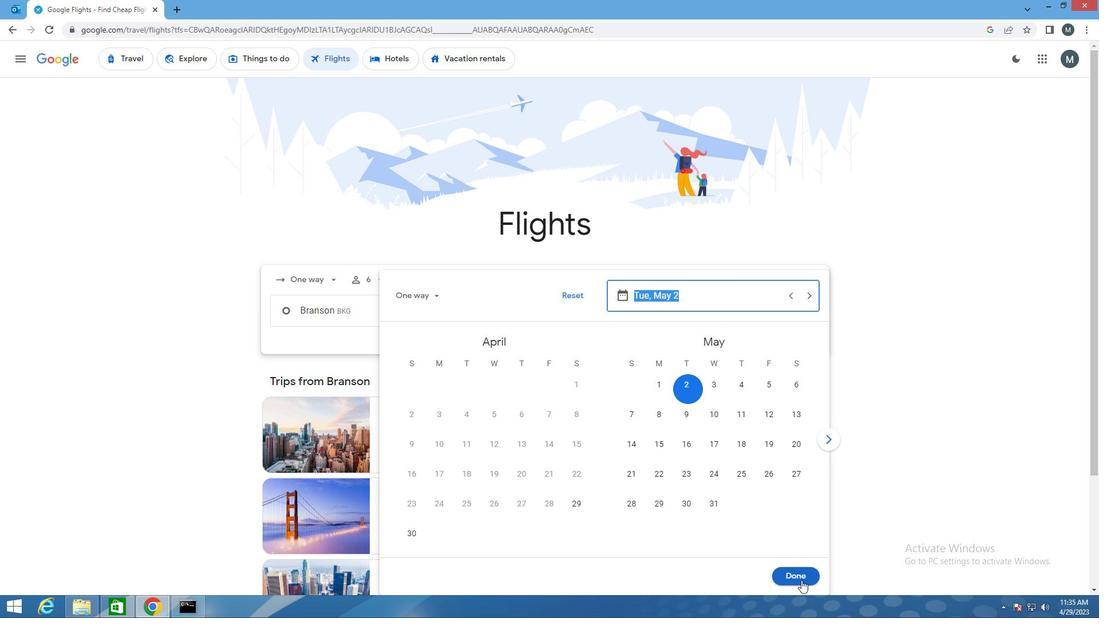
Action: Mouse moved to (529, 352)
Screenshot: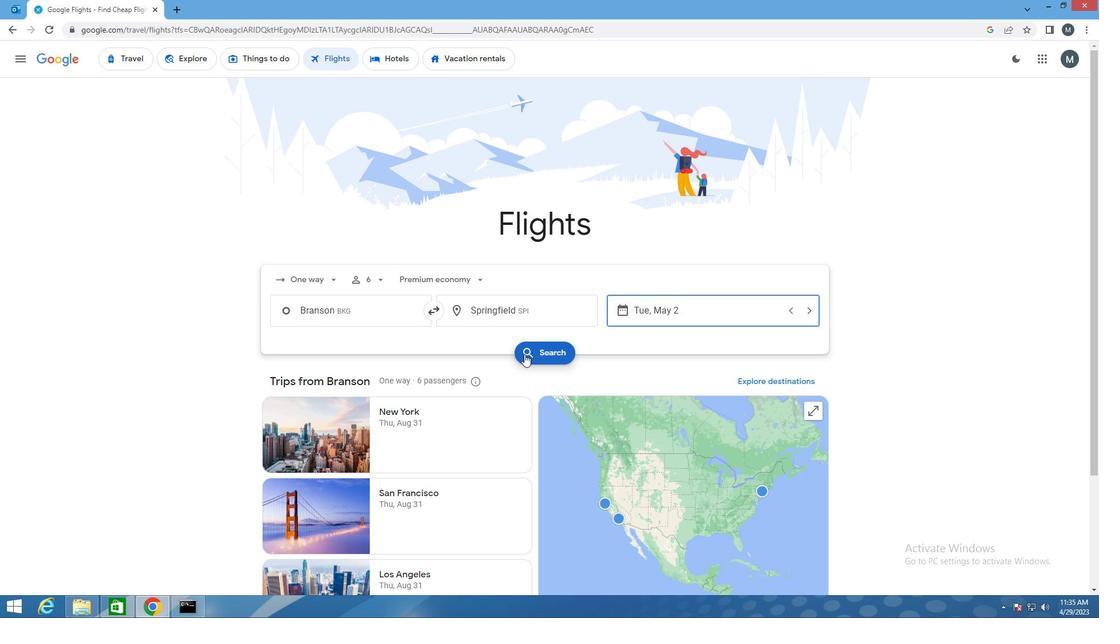 
Action: Mouse pressed left at (529, 352)
Screenshot: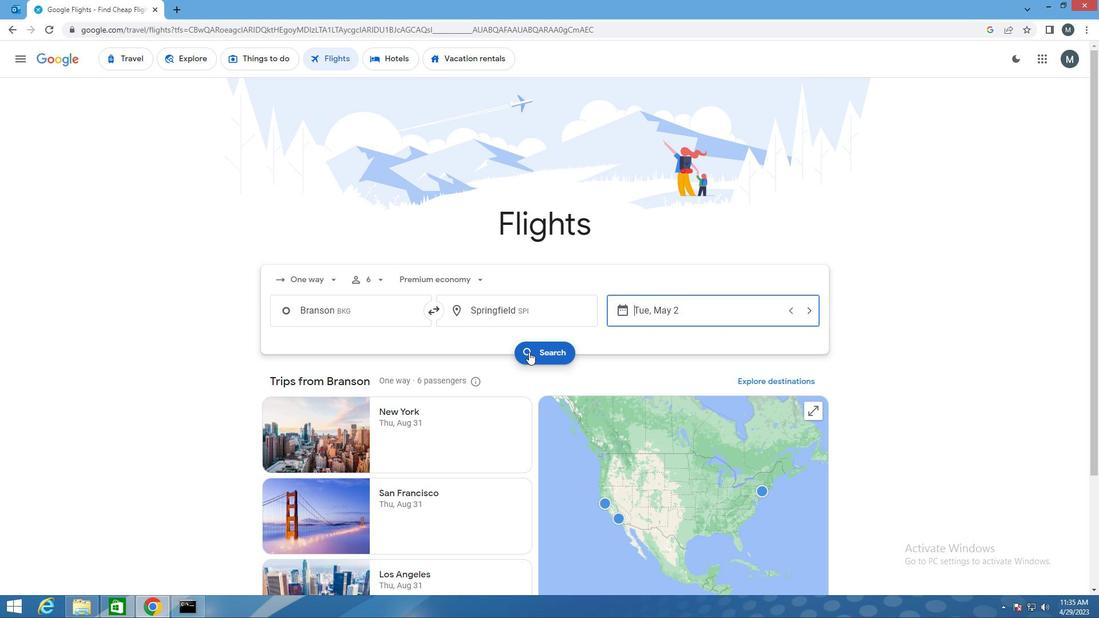 
Action: Mouse moved to (279, 166)
Screenshot: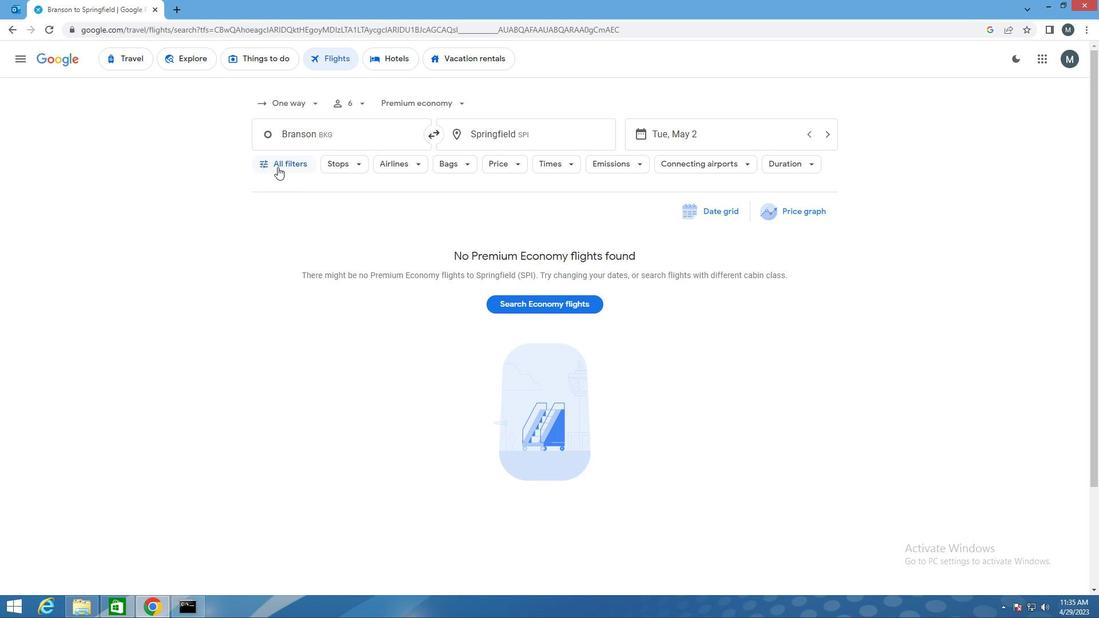 
Action: Mouse pressed left at (279, 166)
Screenshot: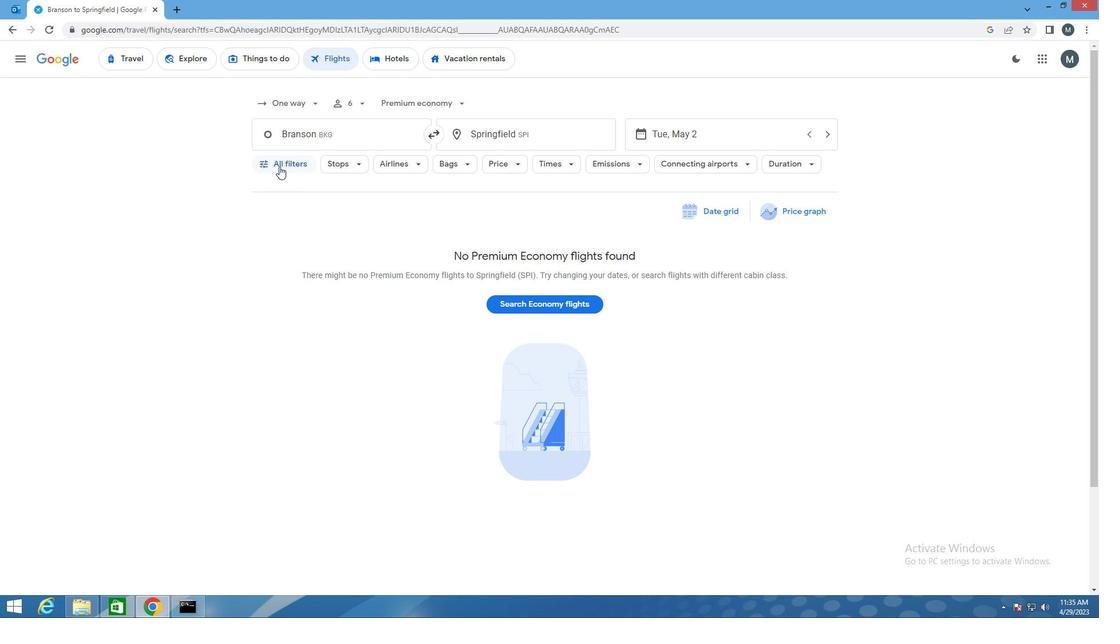 
Action: Mouse moved to (414, 409)
Screenshot: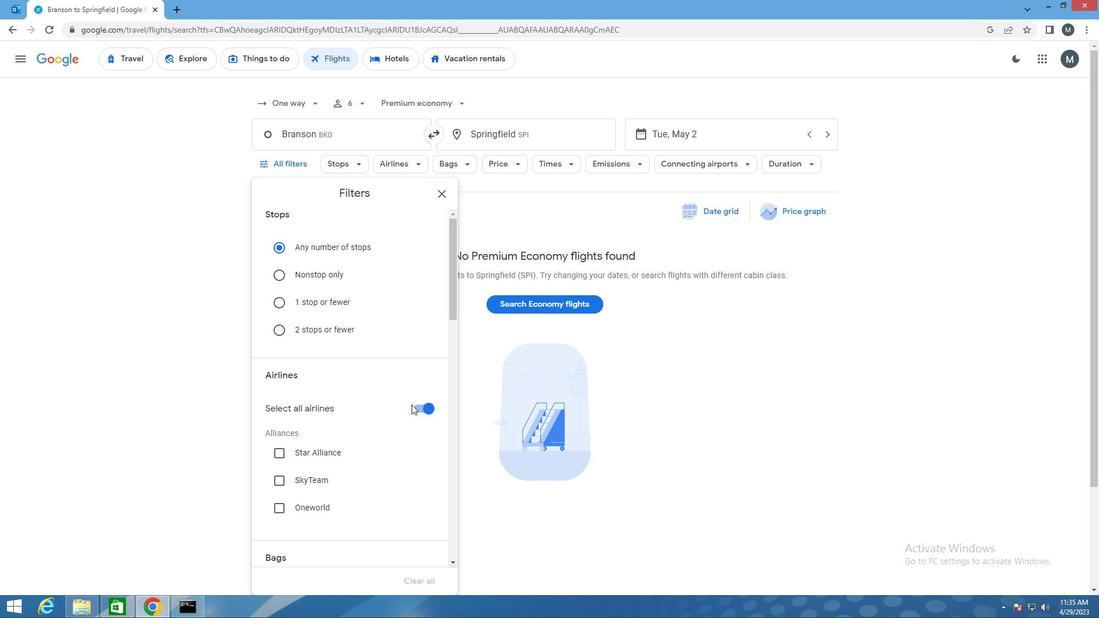 
Action: Mouse pressed left at (414, 409)
Screenshot: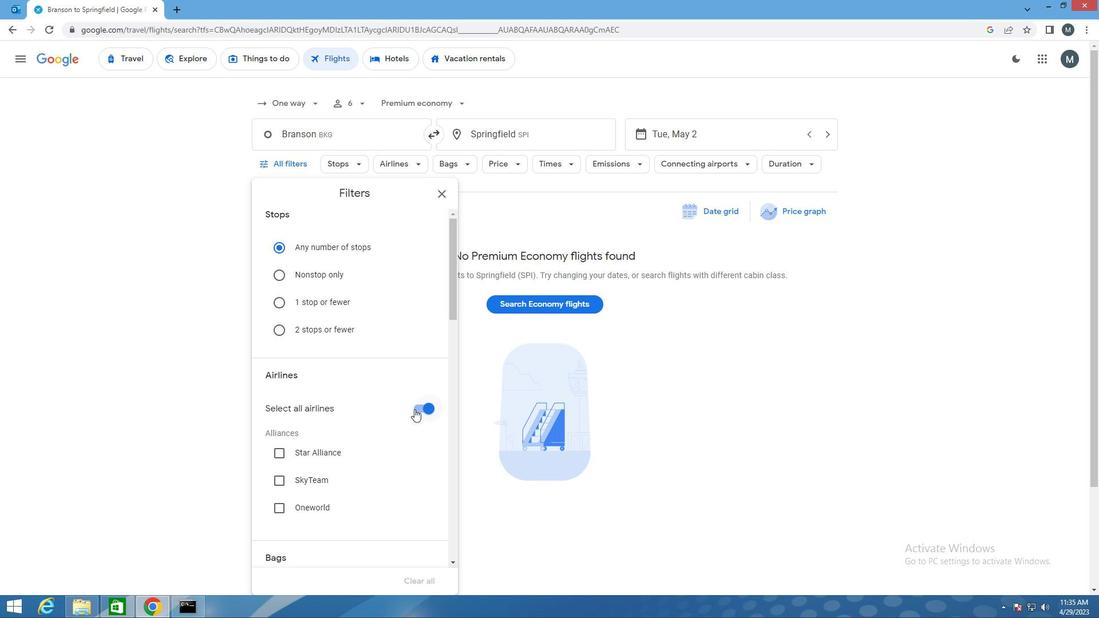 
Action: Mouse moved to (354, 332)
Screenshot: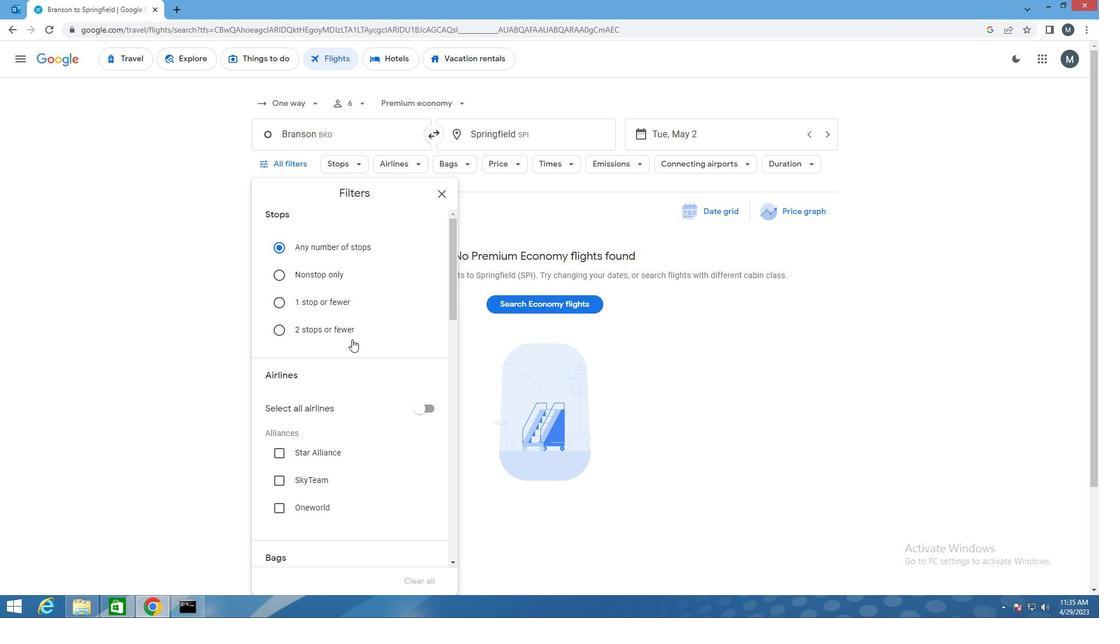 
Action: Mouse scrolled (354, 332) with delta (0, 0)
Screenshot: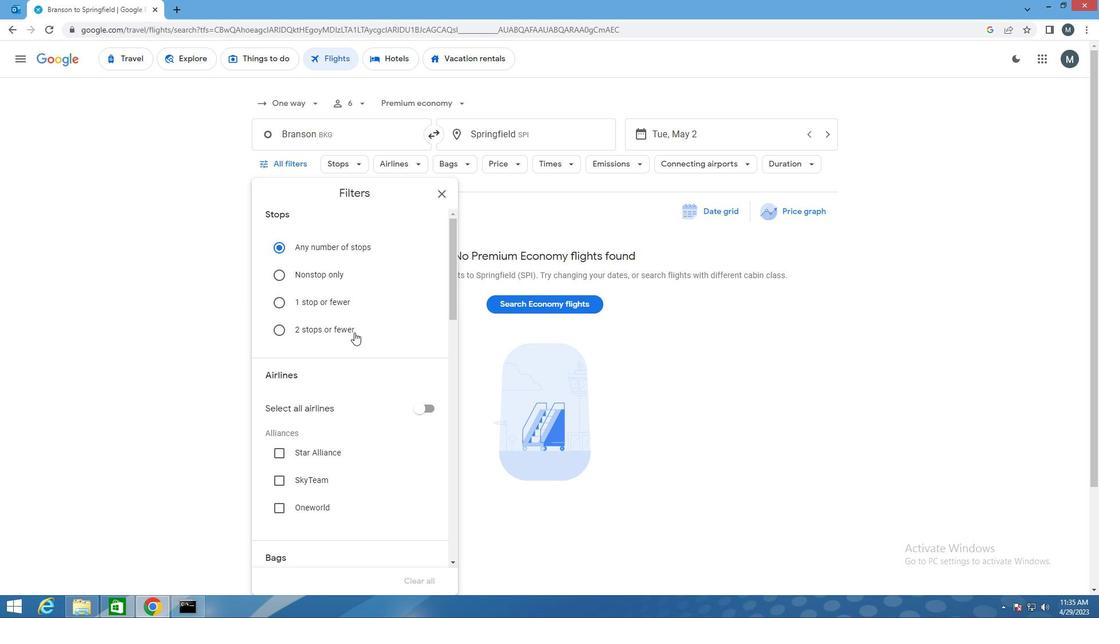 
Action: Mouse moved to (365, 359)
Screenshot: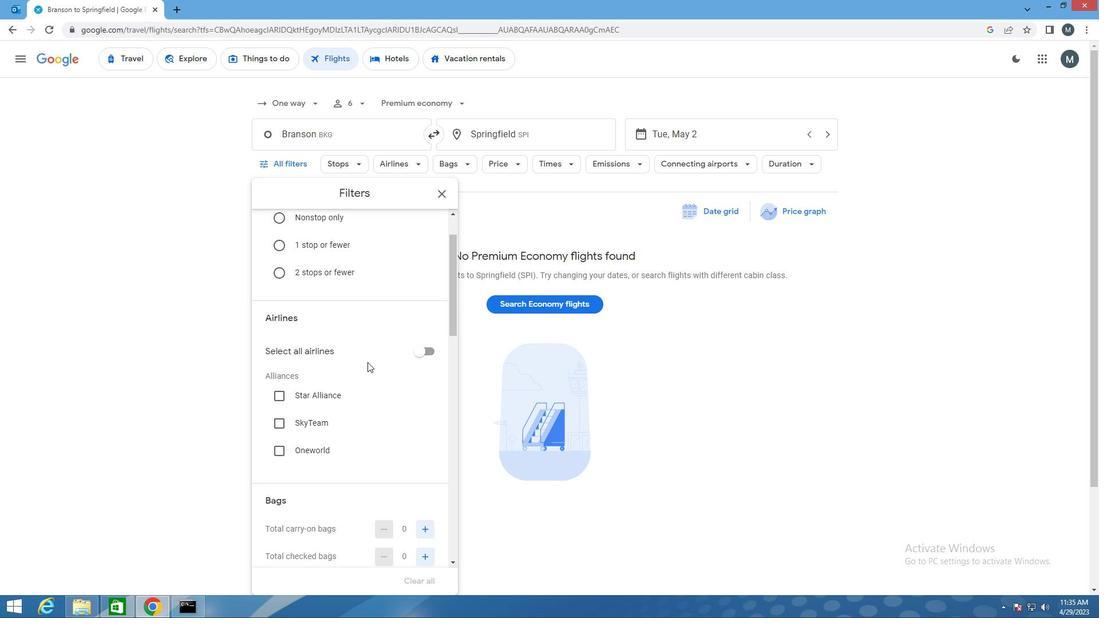 
Action: Mouse scrolled (365, 359) with delta (0, 0)
Screenshot: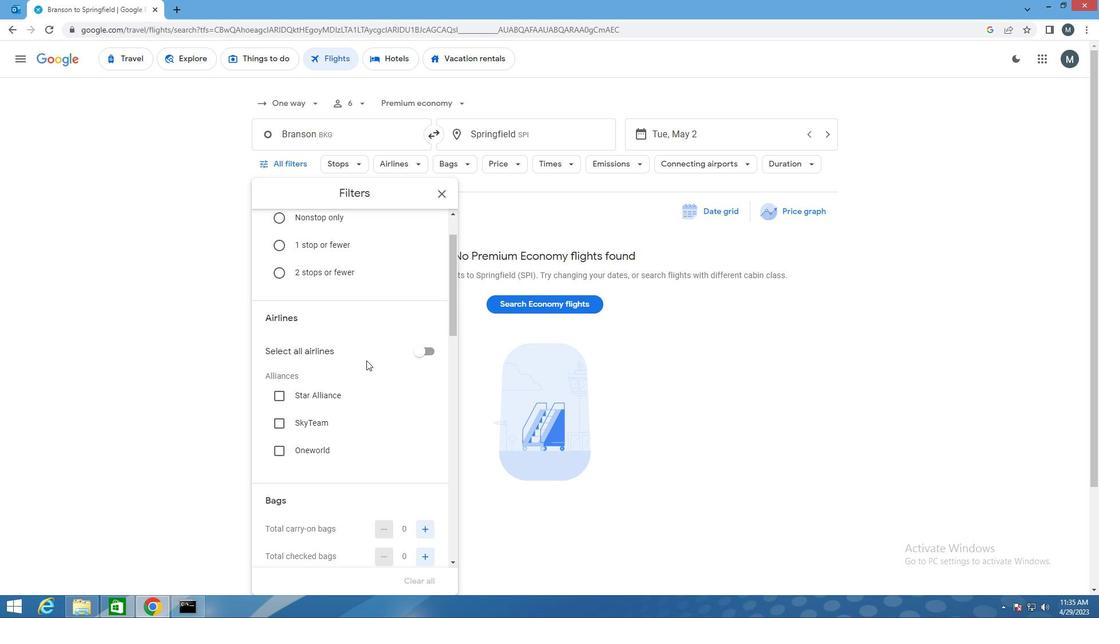 
Action: Mouse scrolled (365, 359) with delta (0, 0)
Screenshot: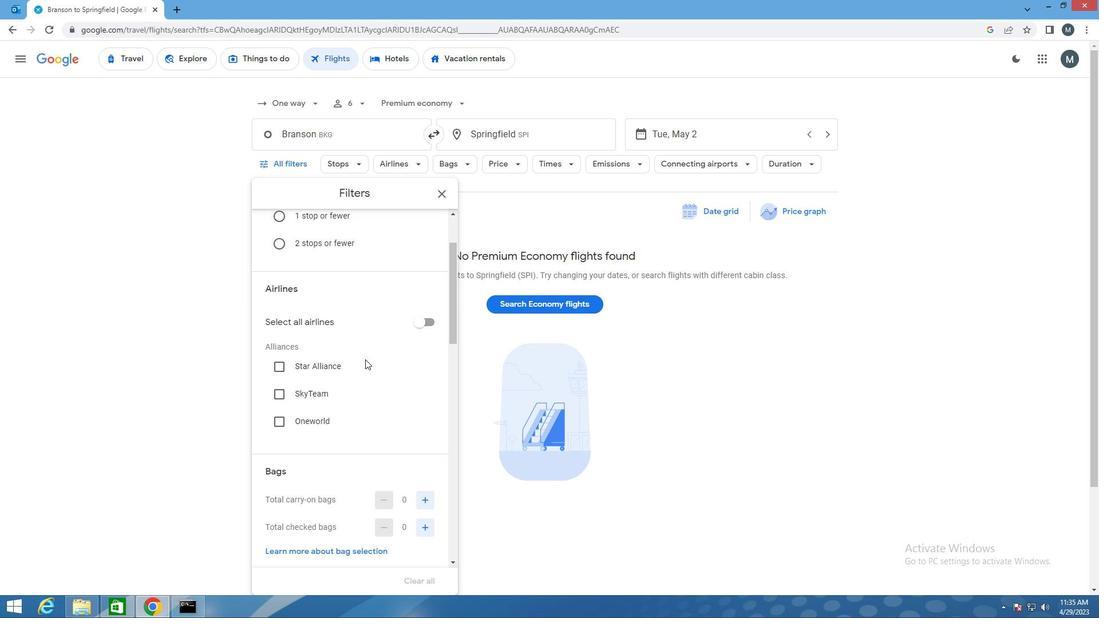 
Action: Mouse moved to (370, 345)
Screenshot: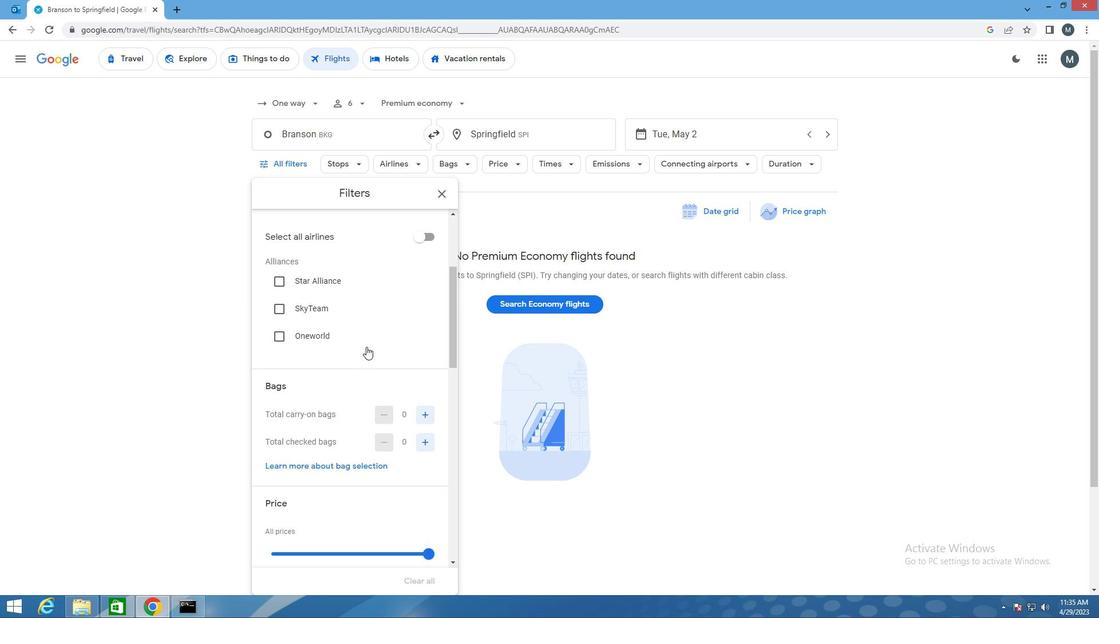 
Action: Mouse scrolled (370, 344) with delta (0, 0)
Screenshot: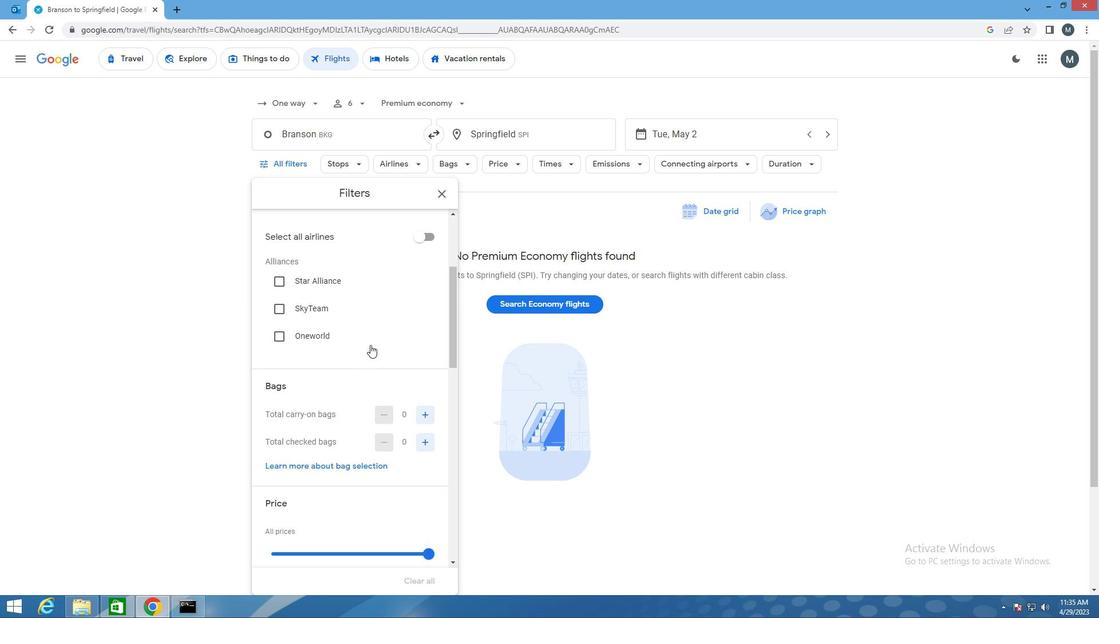 
Action: Mouse moved to (426, 384)
Screenshot: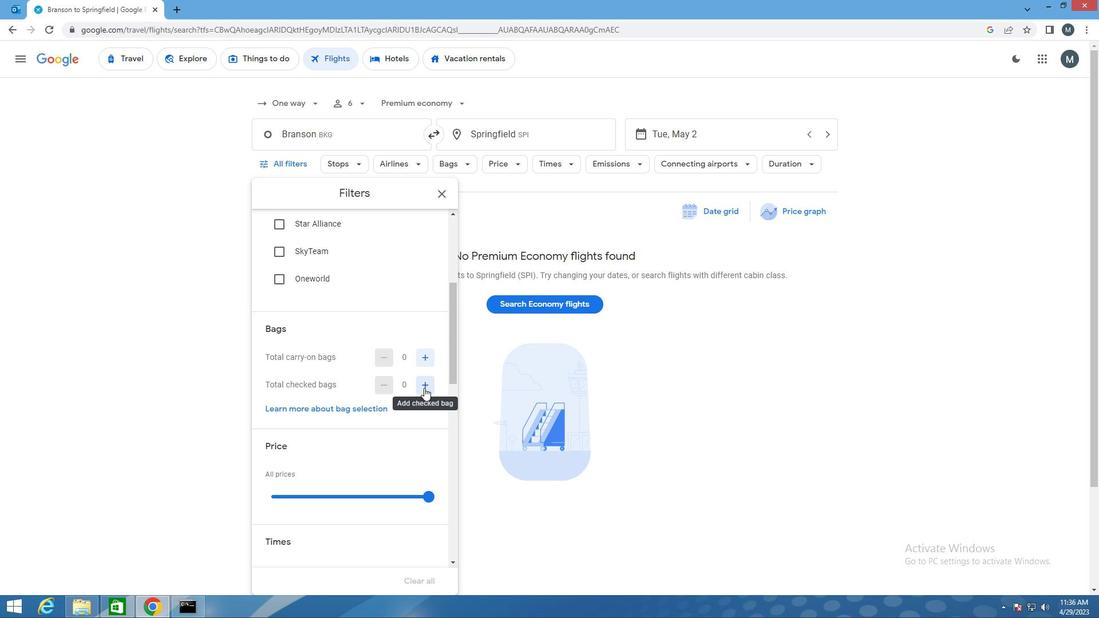 
Action: Mouse pressed left at (426, 384)
Screenshot: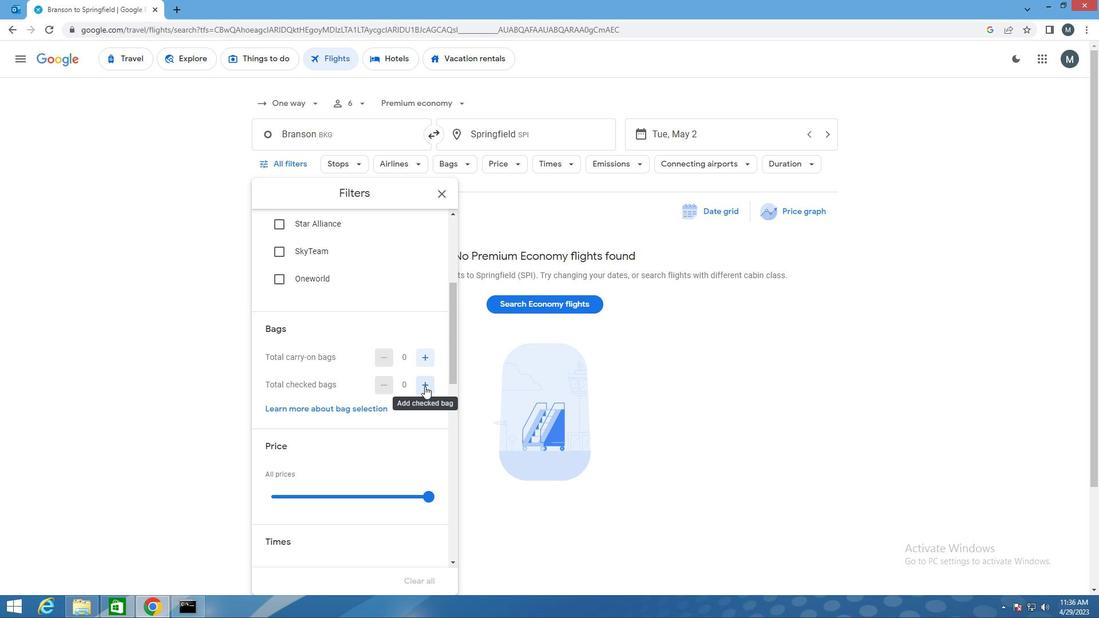 
Action: Mouse pressed left at (426, 384)
Screenshot: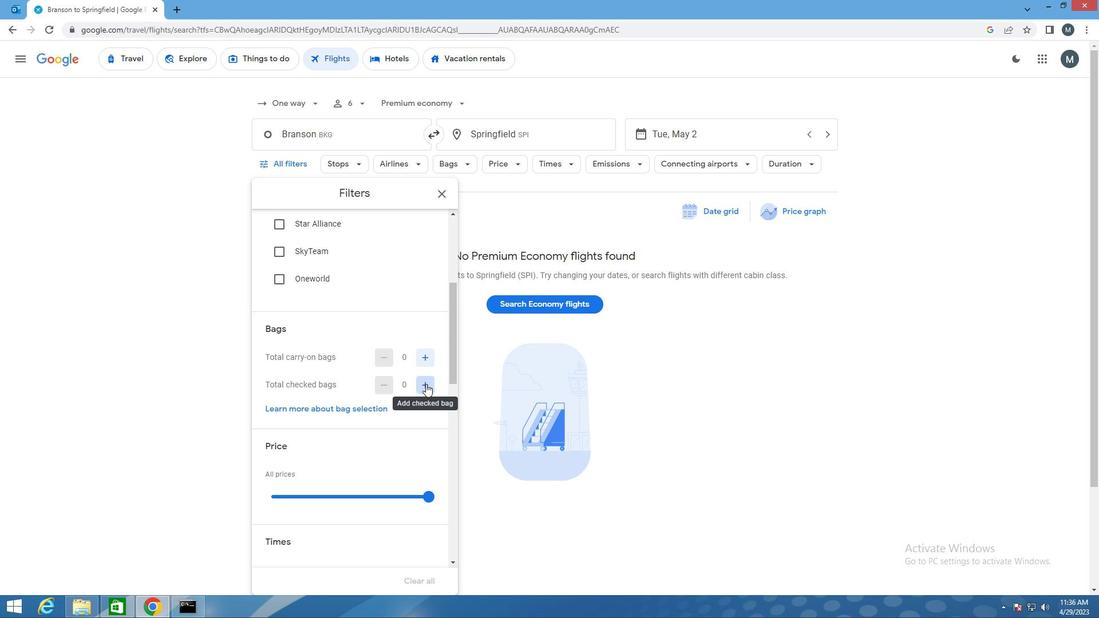 
Action: Mouse moved to (426, 384)
Screenshot: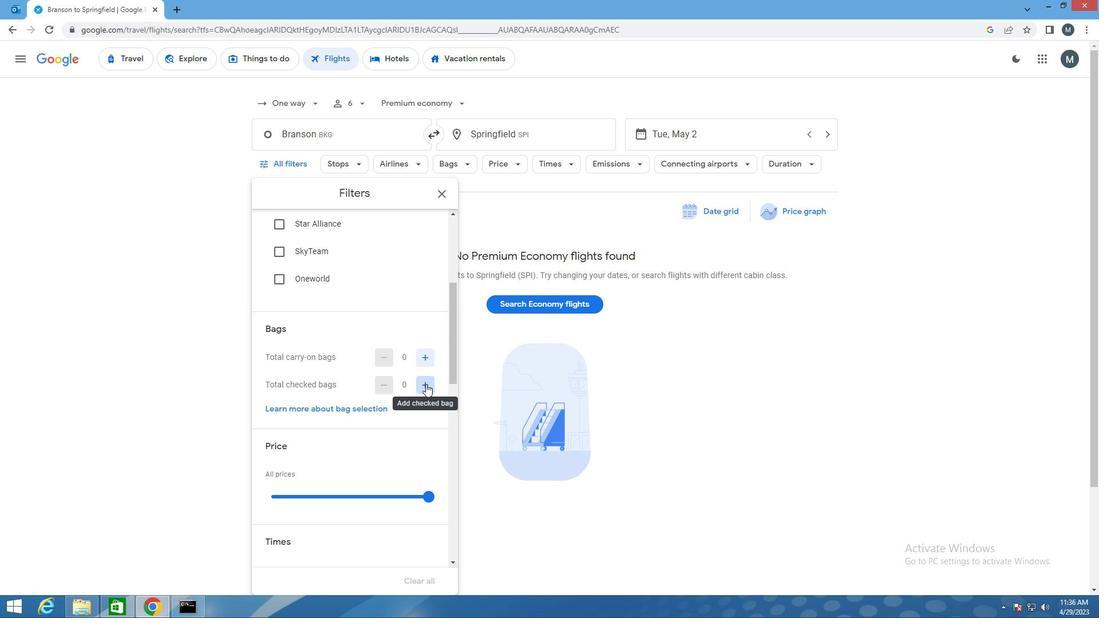
Action: Mouse pressed left at (426, 384)
Screenshot: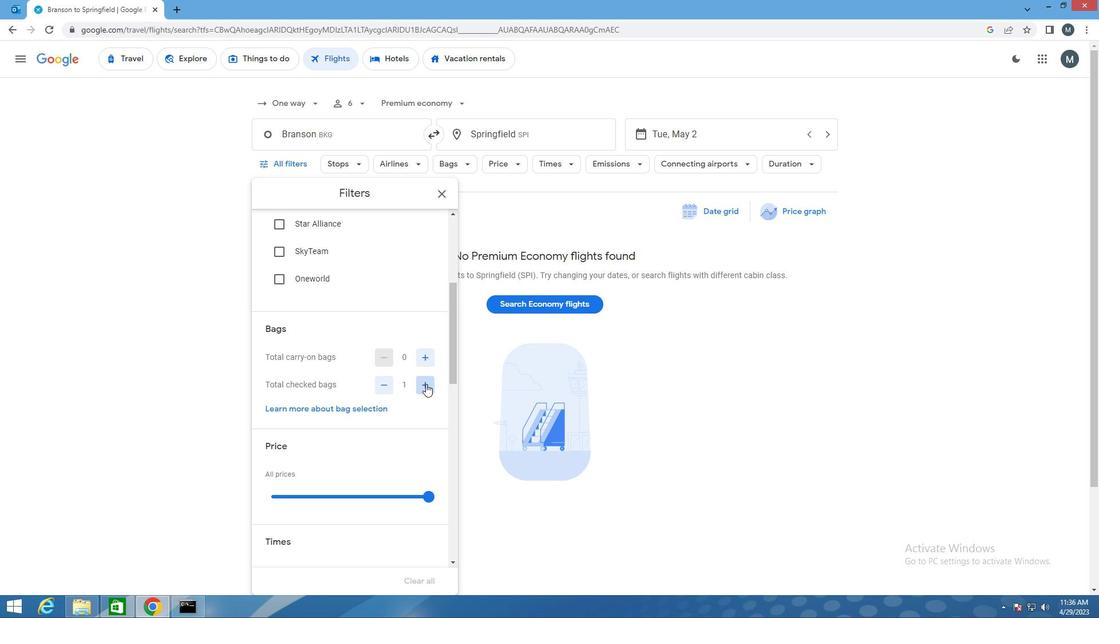 
Action: Mouse pressed left at (426, 384)
Screenshot: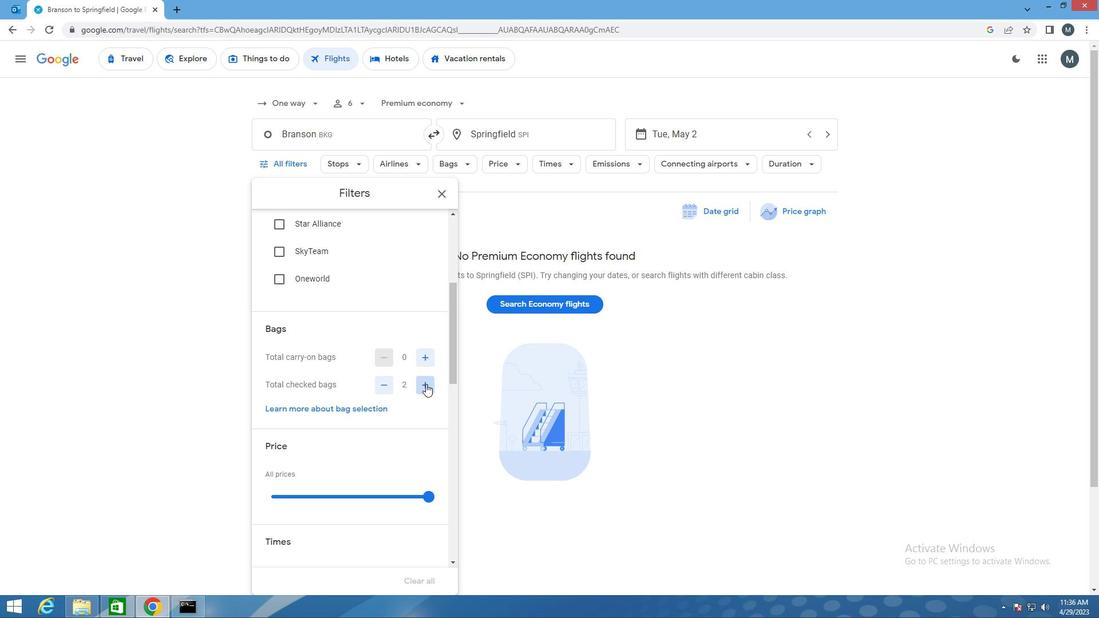 
Action: Mouse pressed left at (426, 384)
Screenshot: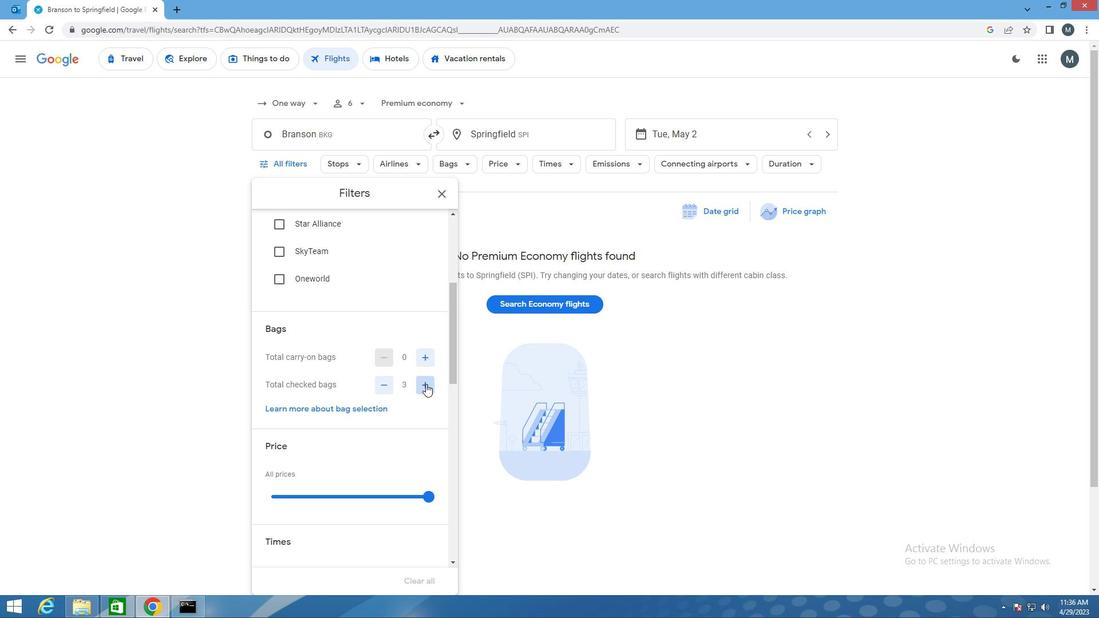 
Action: Mouse pressed left at (426, 384)
Screenshot: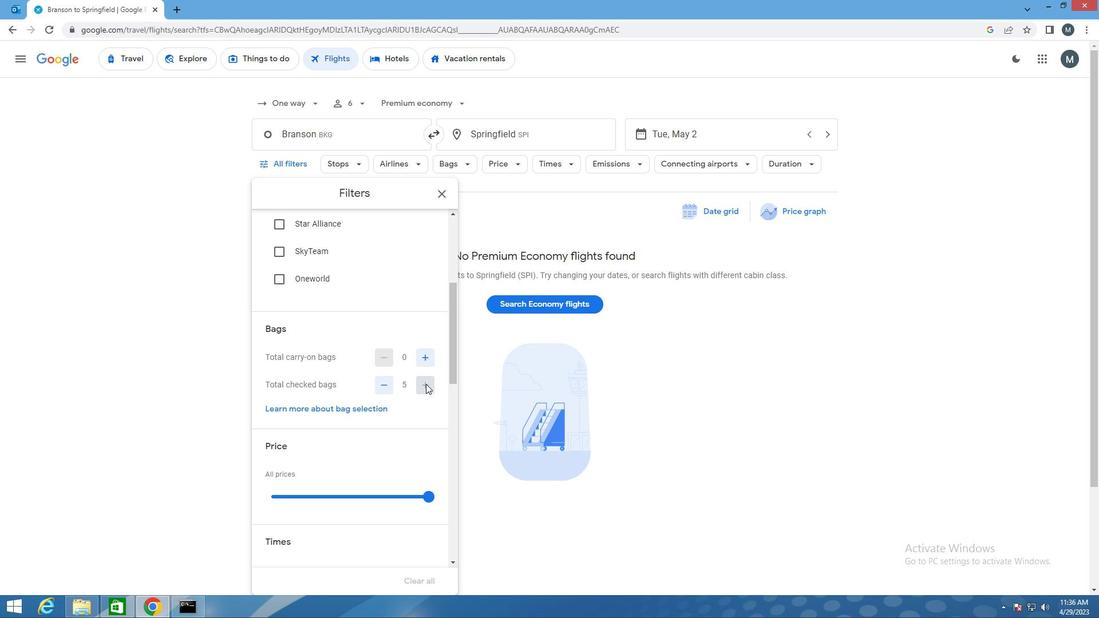 
Action: Mouse moved to (329, 405)
Screenshot: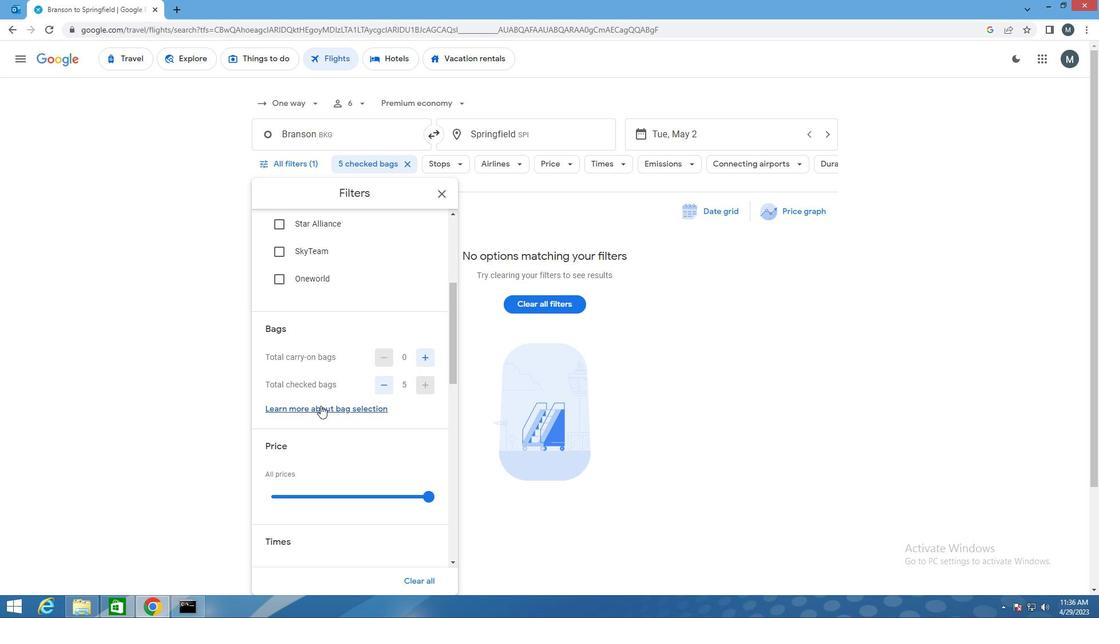 
Action: Mouse scrolled (329, 404) with delta (0, 0)
Screenshot: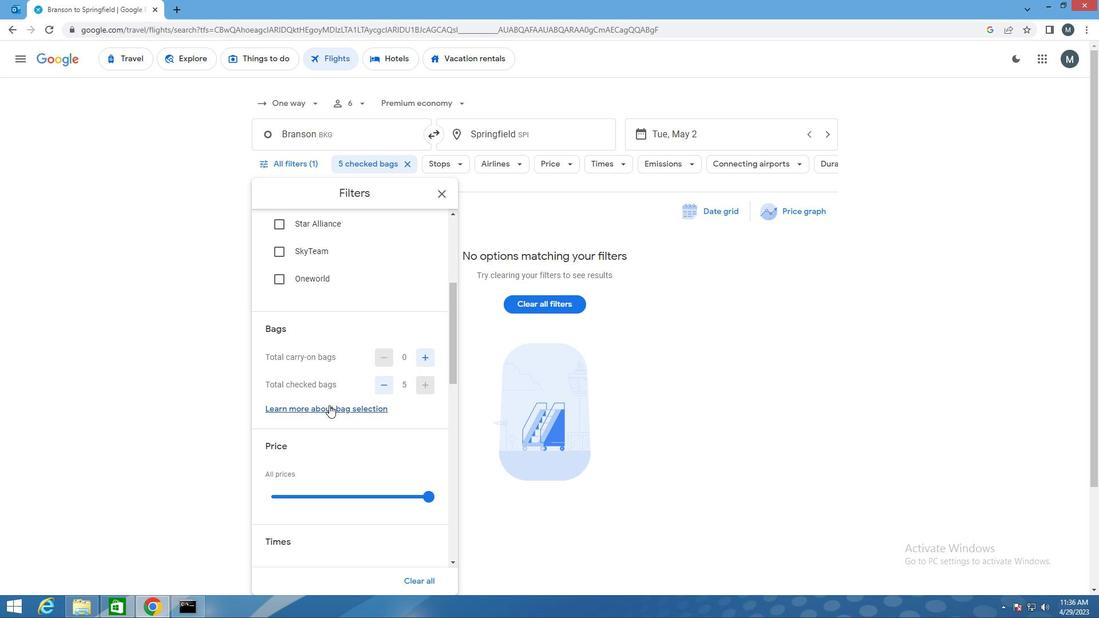 
Action: Mouse moved to (362, 435)
Screenshot: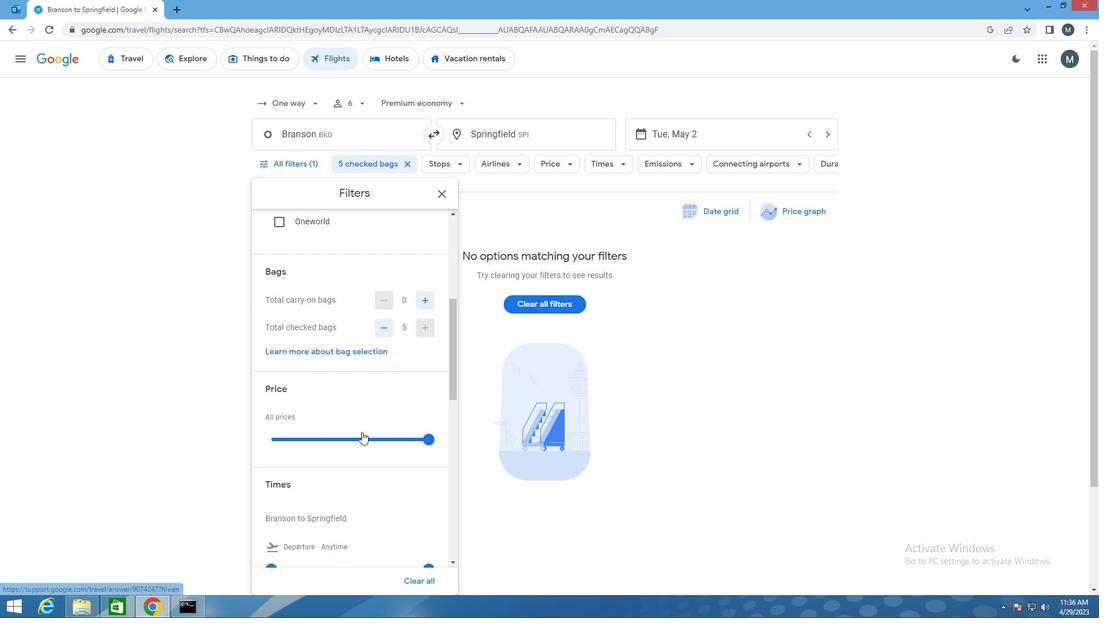
Action: Mouse pressed left at (362, 435)
Screenshot: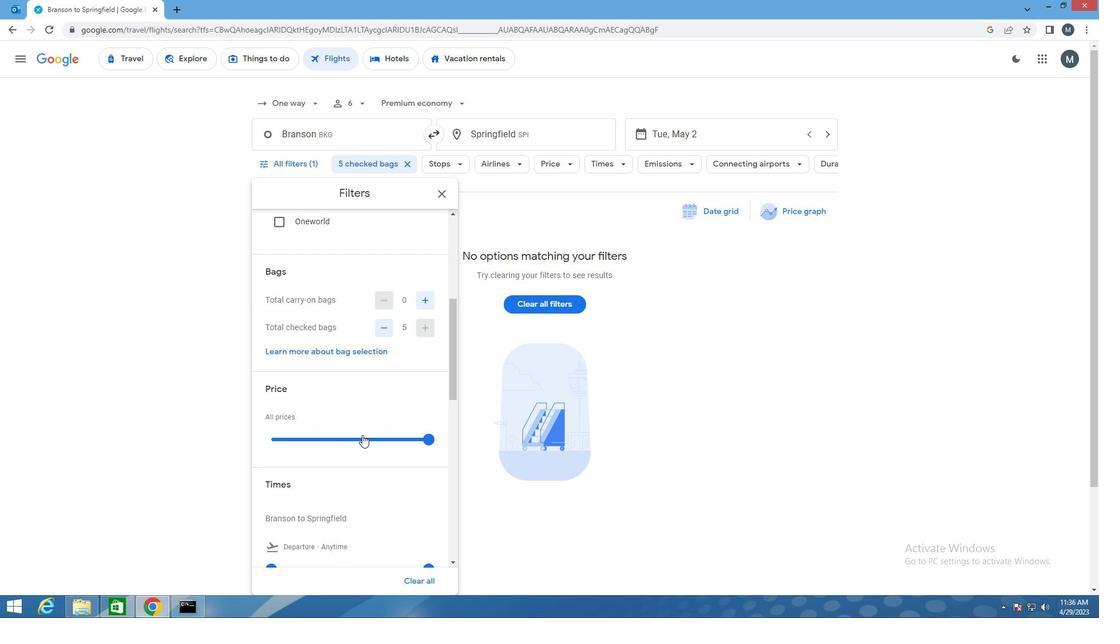
Action: Mouse moved to (362, 435)
Screenshot: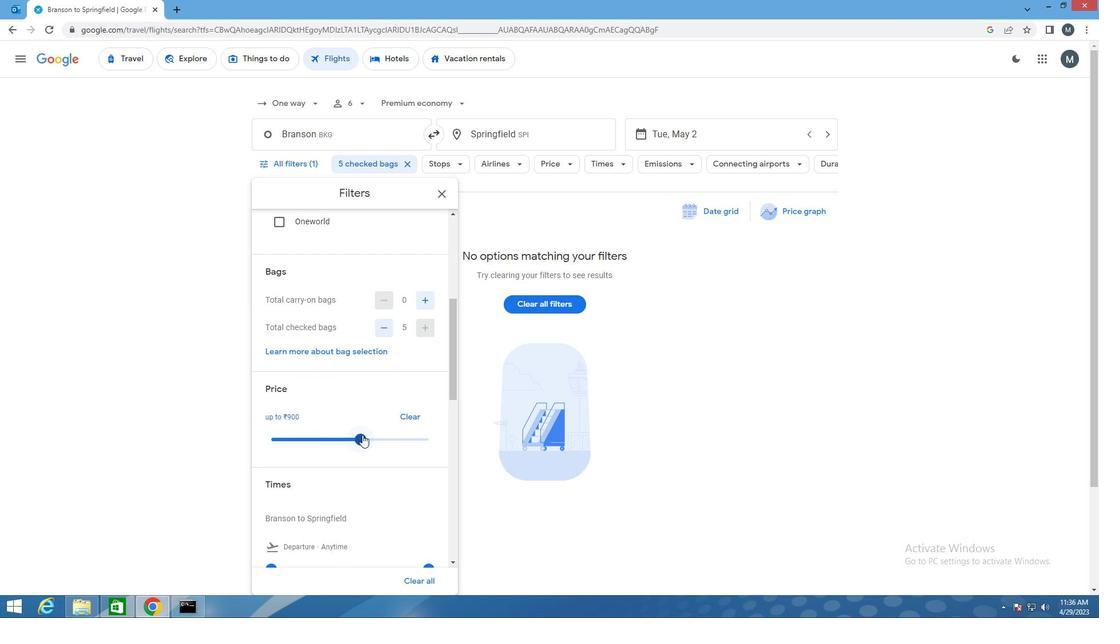 
Action: Mouse pressed left at (362, 435)
Screenshot: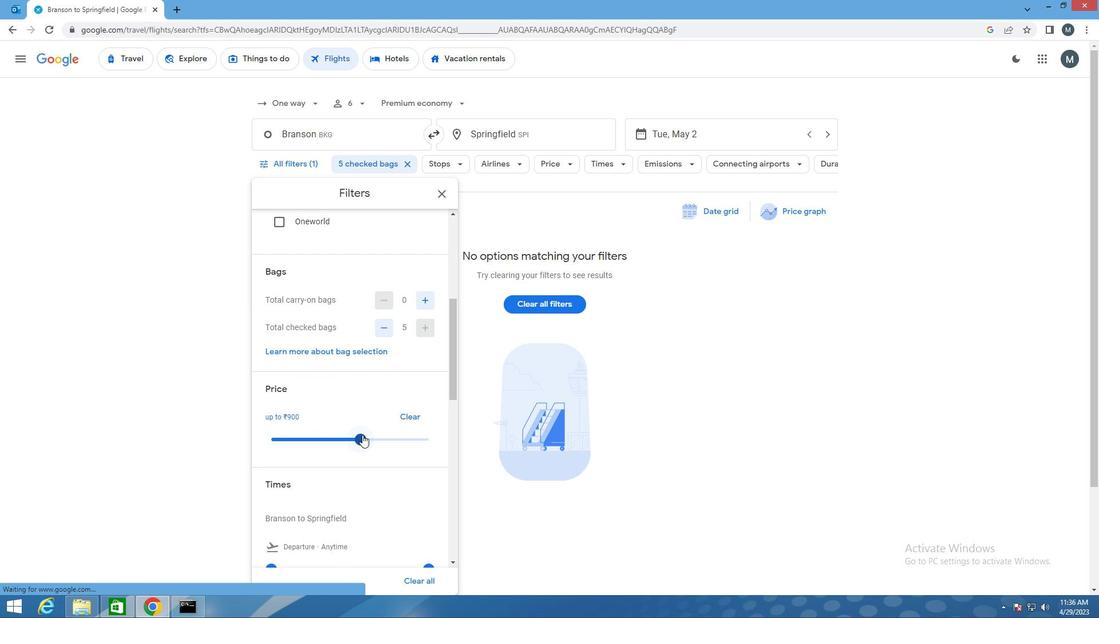 
Action: Mouse moved to (356, 405)
Screenshot: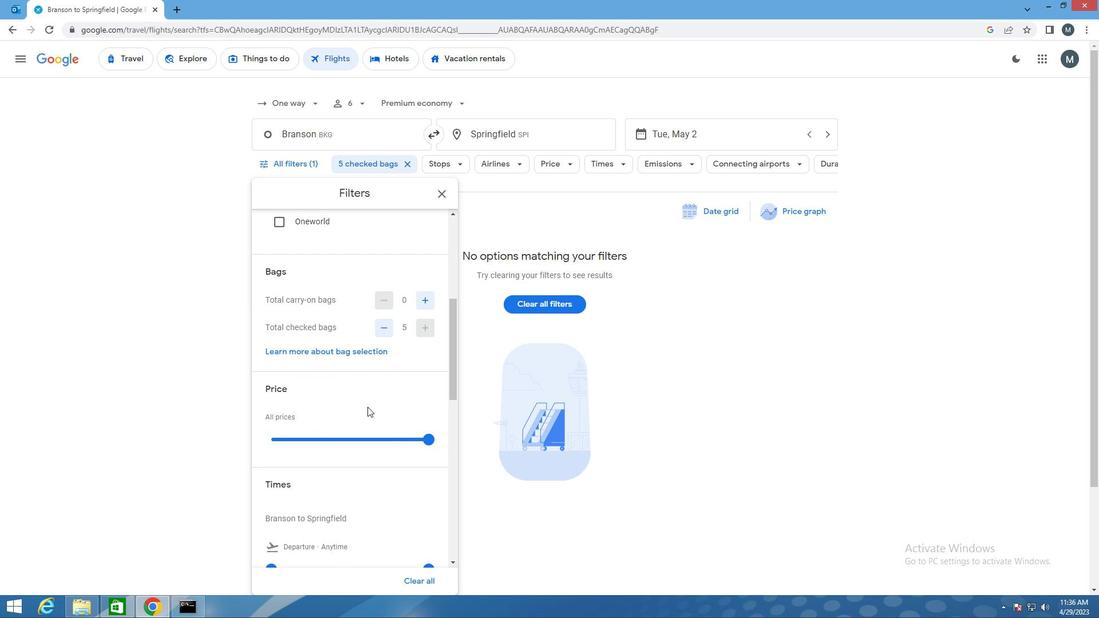 
Action: Mouse scrolled (356, 405) with delta (0, 0)
Screenshot: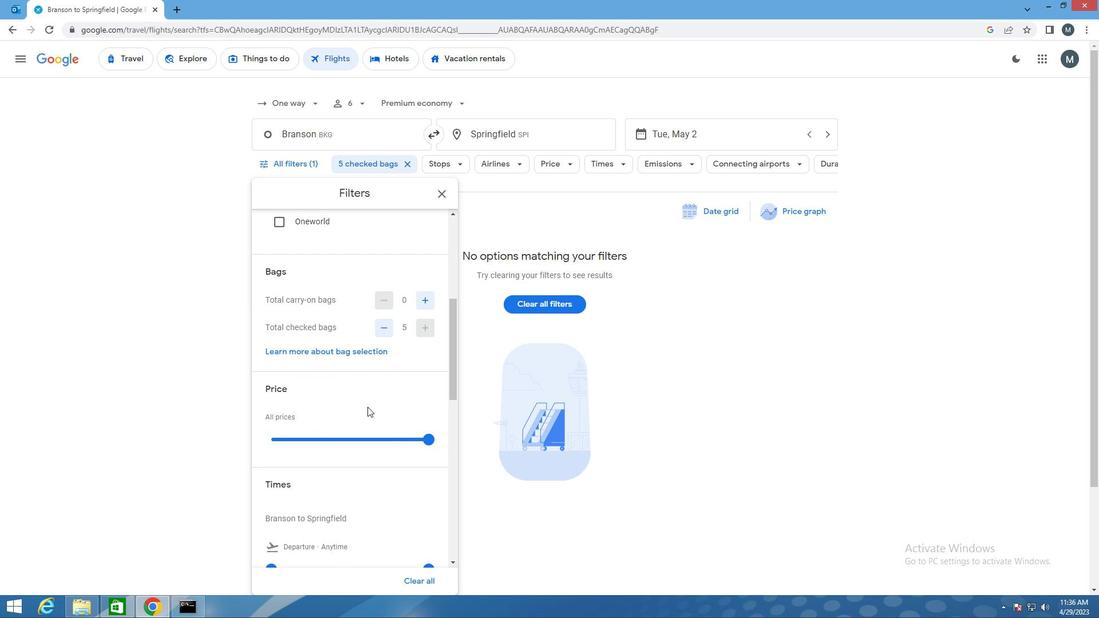
Action: Mouse scrolled (356, 405) with delta (0, 0)
Screenshot: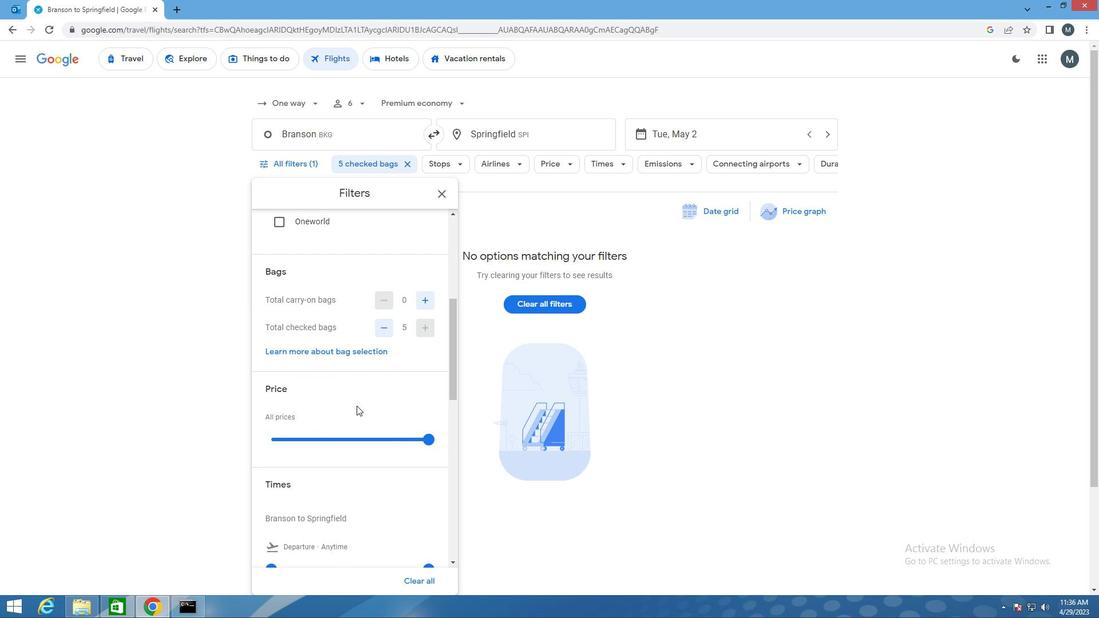 
Action: Mouse moved to (350, 451)
Screenshot: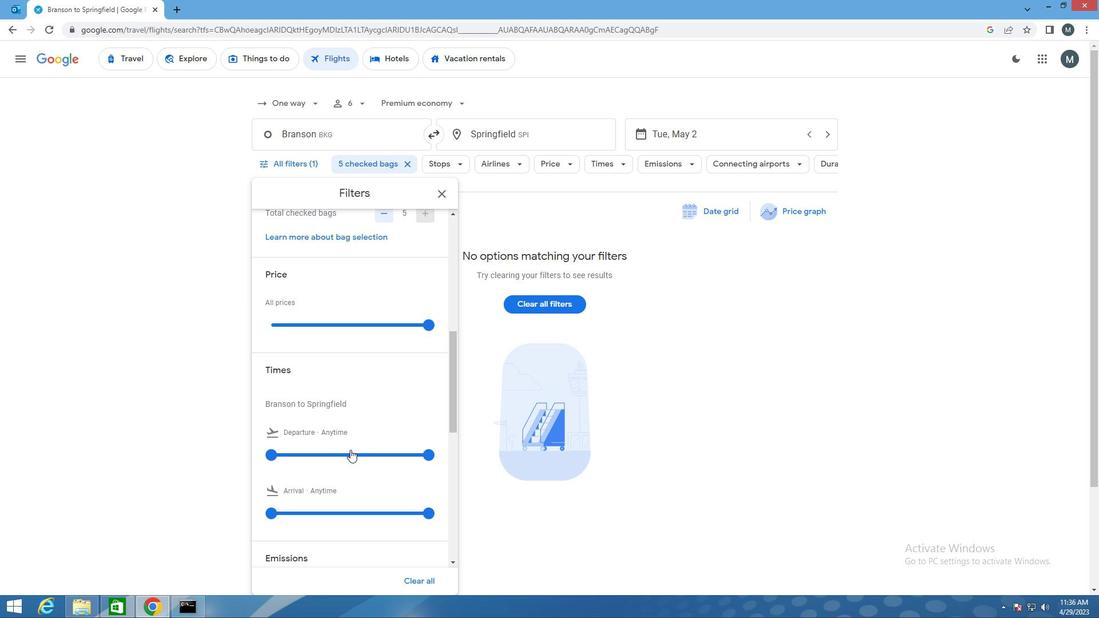 
Action: Mouse pressed left at (350, 451)
Screenshot: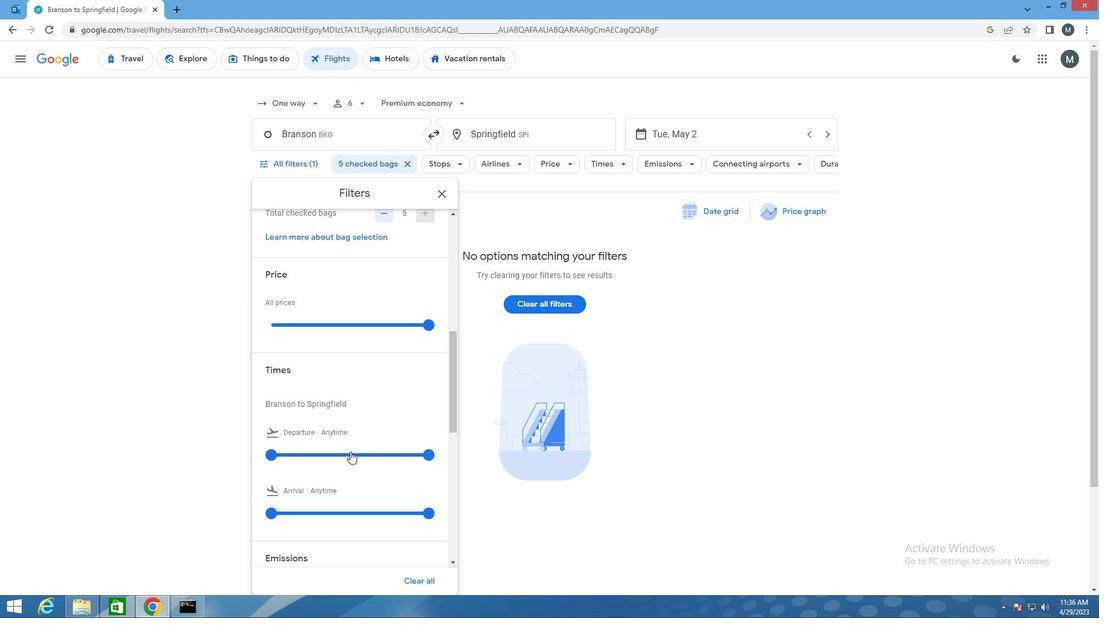 
Action: Mouse moved to (350, 451)
Screenshot: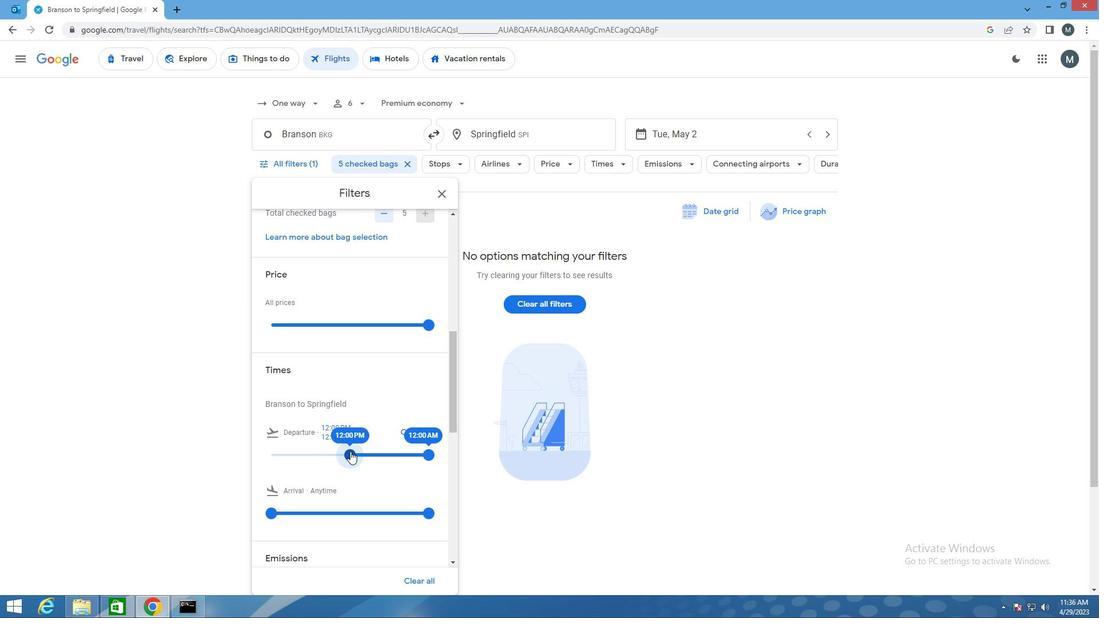 
Action: Mouse pressed left at (350, 451)
Screenshot: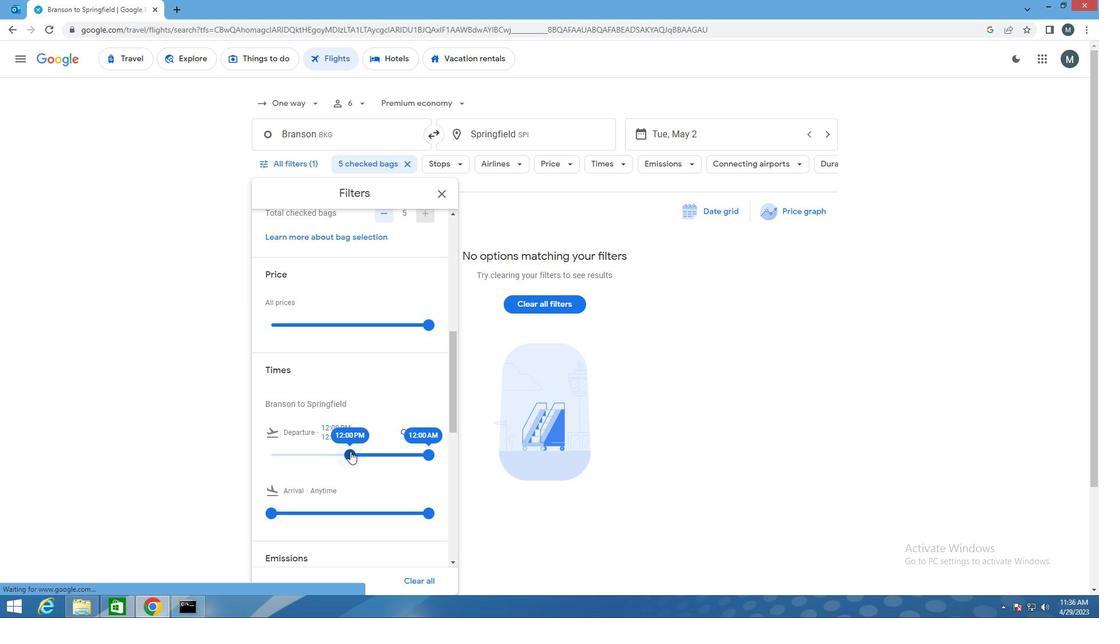 
Action: Mouse moved to (424, 451)
Screenshot: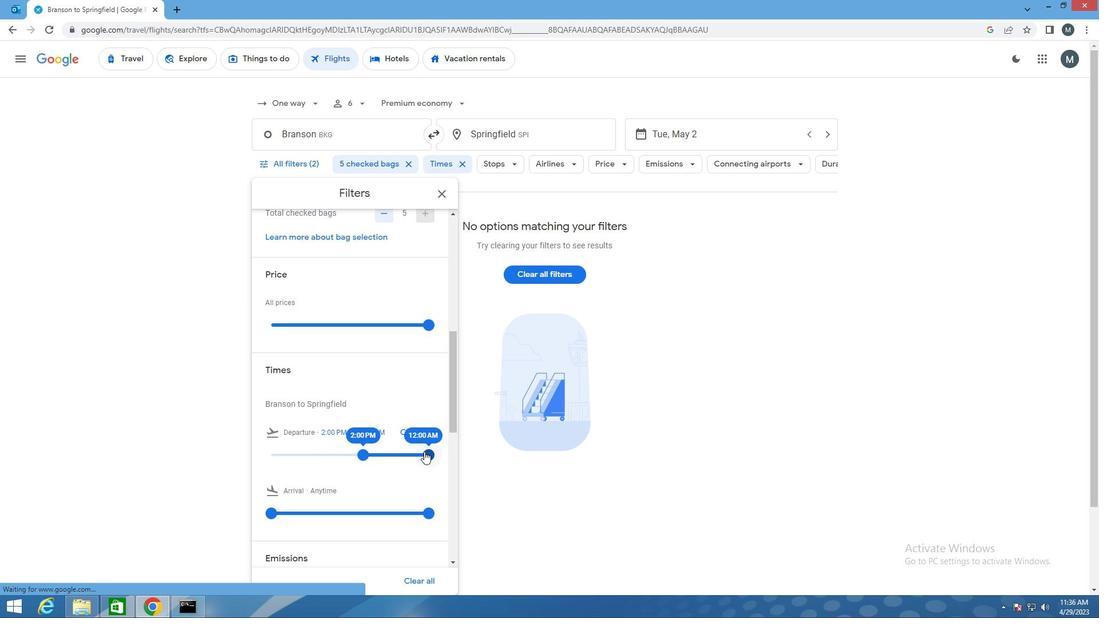 
Action: Mouse pressed left at (424, 451)
Screenshot: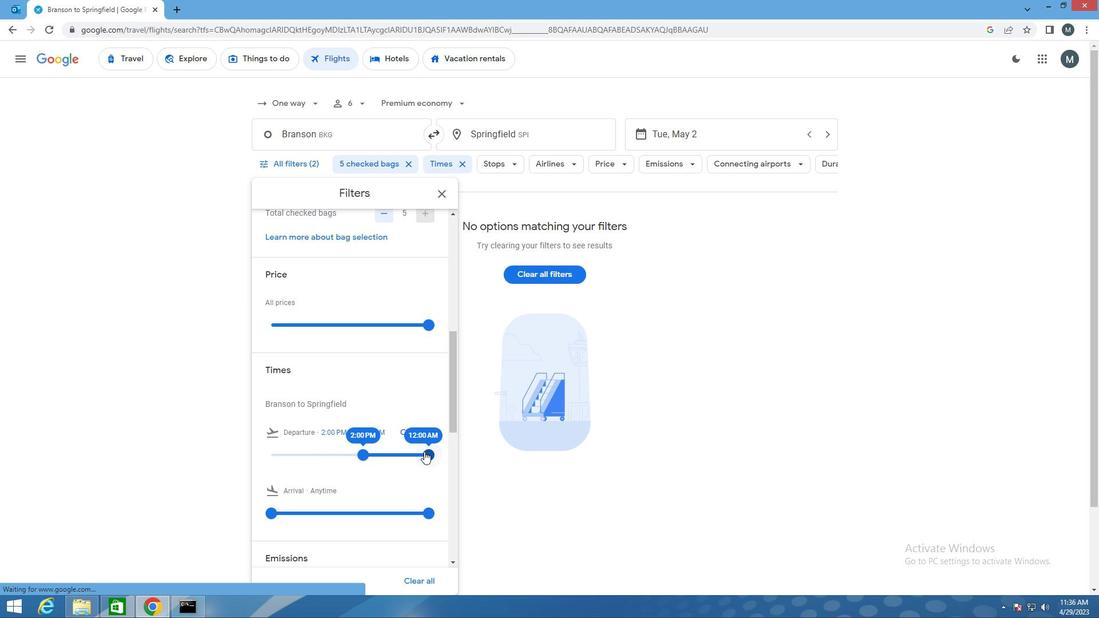 
Action: Mouse moved to (367, 431)
Screenshot: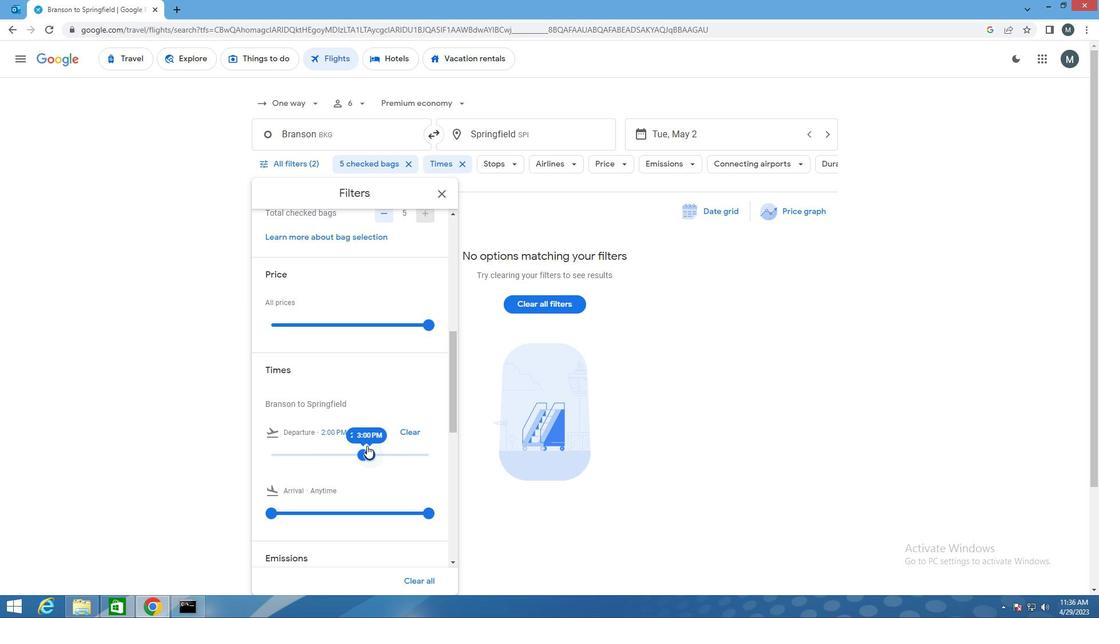 
Action: Mouse scrolled (367, 431) with delta (0, 0)
Screenshot: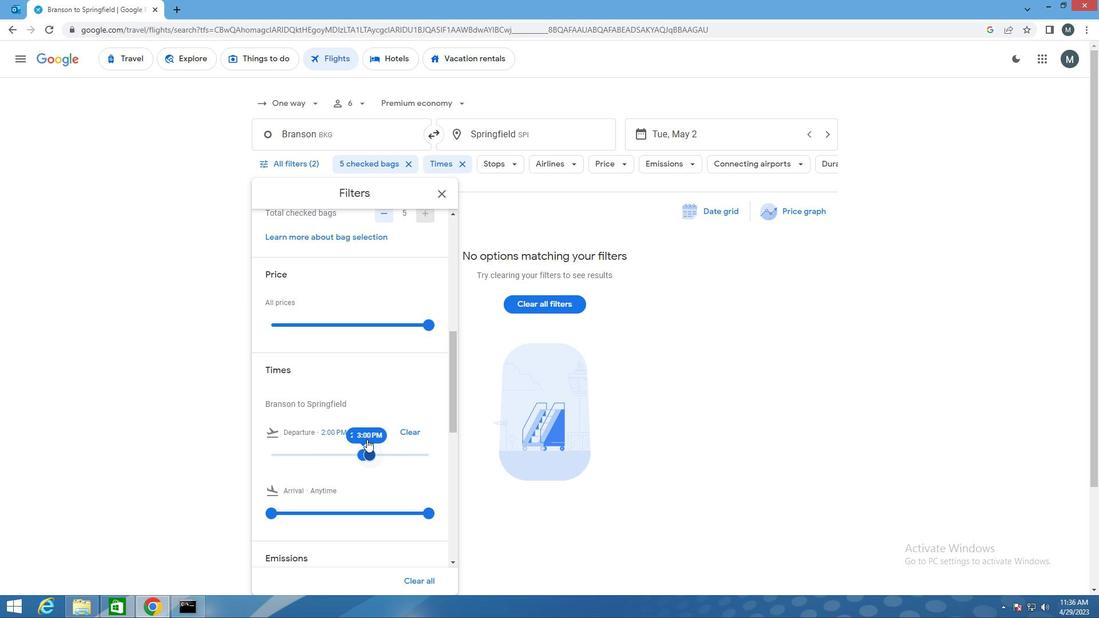 
Action: Mouse scrolled (367, 431) with delta (0, 0)
Screenshot: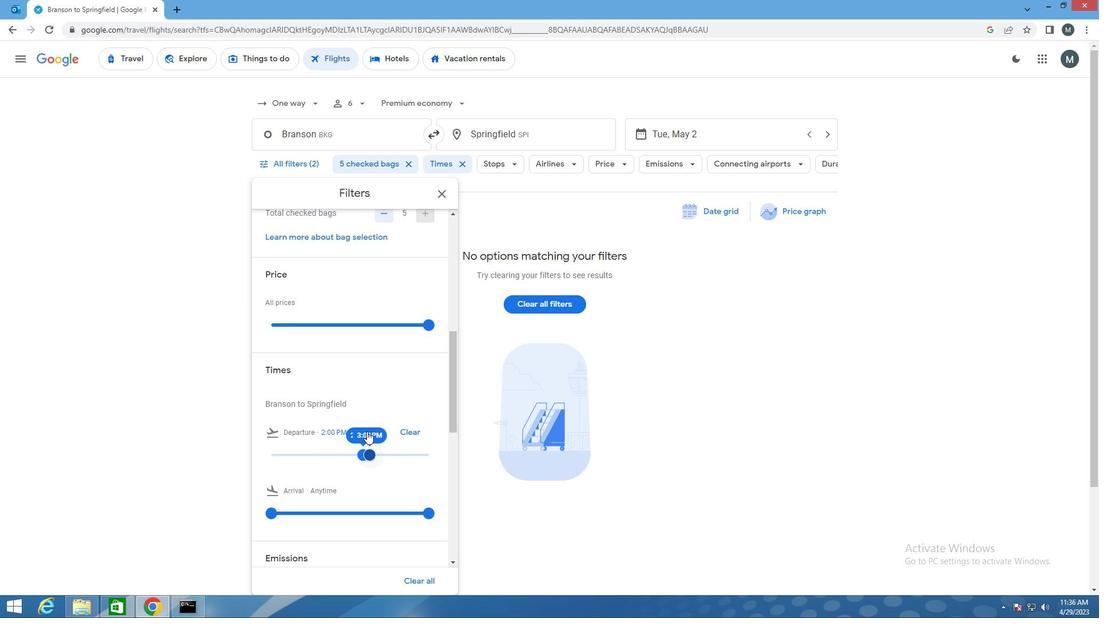 
Action: Mouse moved to (442, 194)
Screenshot: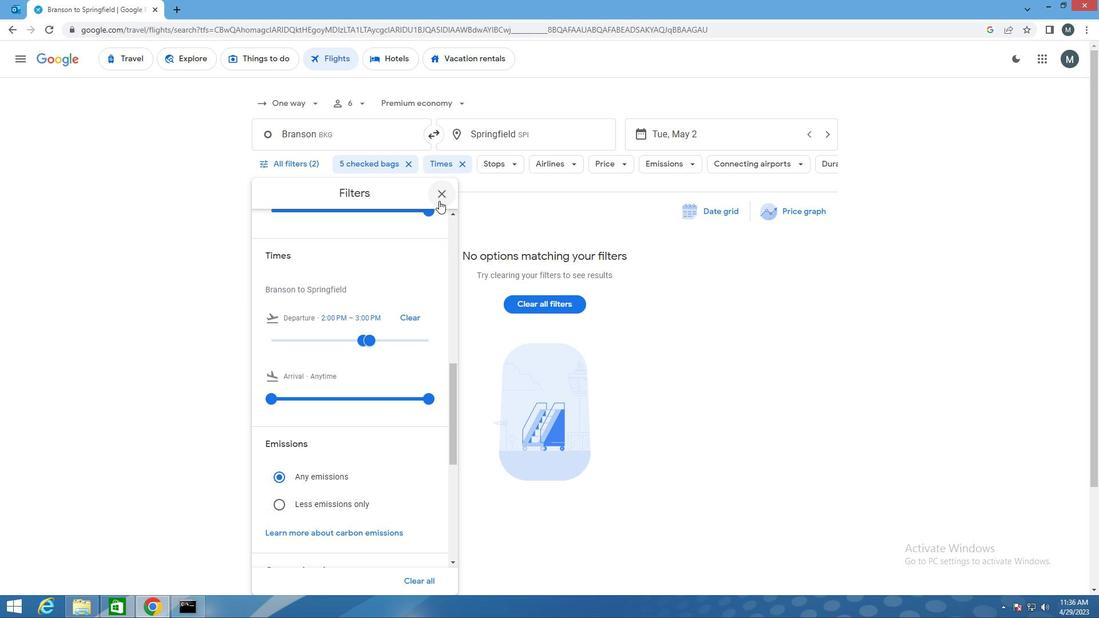 
Action: Mouse pressed left at (442, 194)
Screenshot: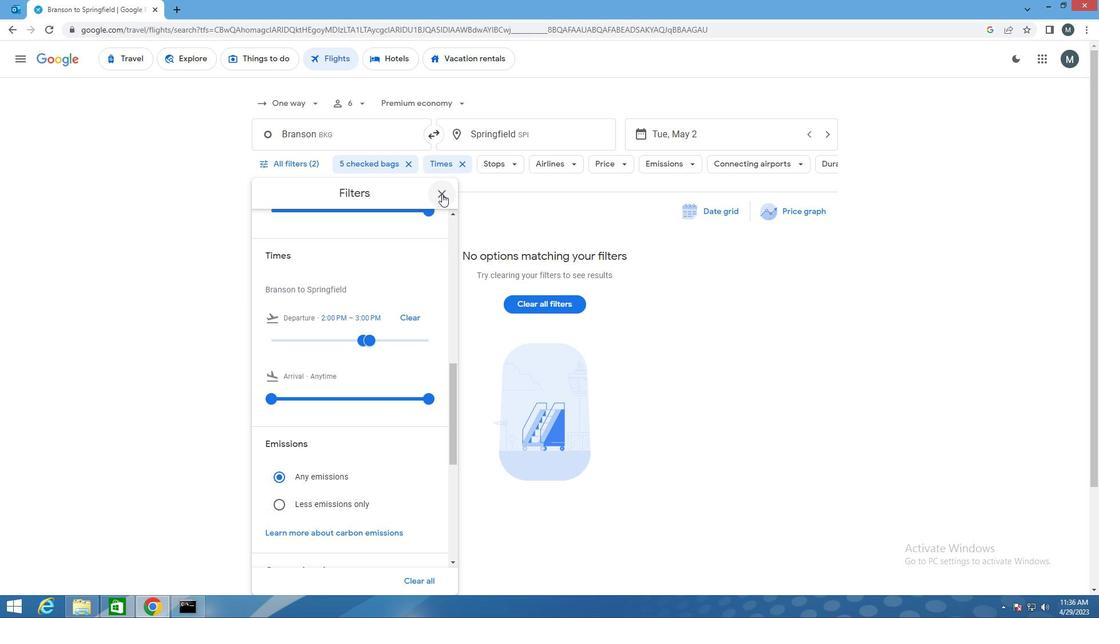 
Action: Mouse moved to (437, 194)
Screenshot: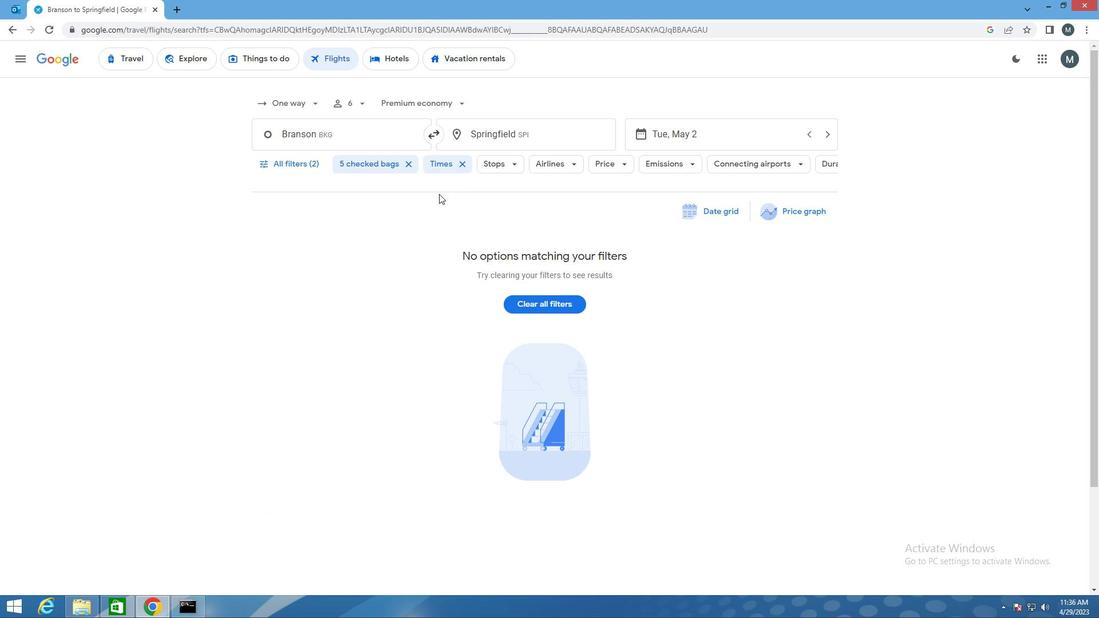 
